 Task: Find connections with filter location Honāvar with filter topic #propertymanagement with filter profile language French with filter current company Godrej Properties Limited with filter school Lachoo Memorial College of Science & Tech with filter industry Wholesale Luxury Goods and Jewelry with filter service category Life Insurance with filter keywords title Dog Walker / Pet Sitter
Action: Mouse moved to (542, 75)
Screenshot: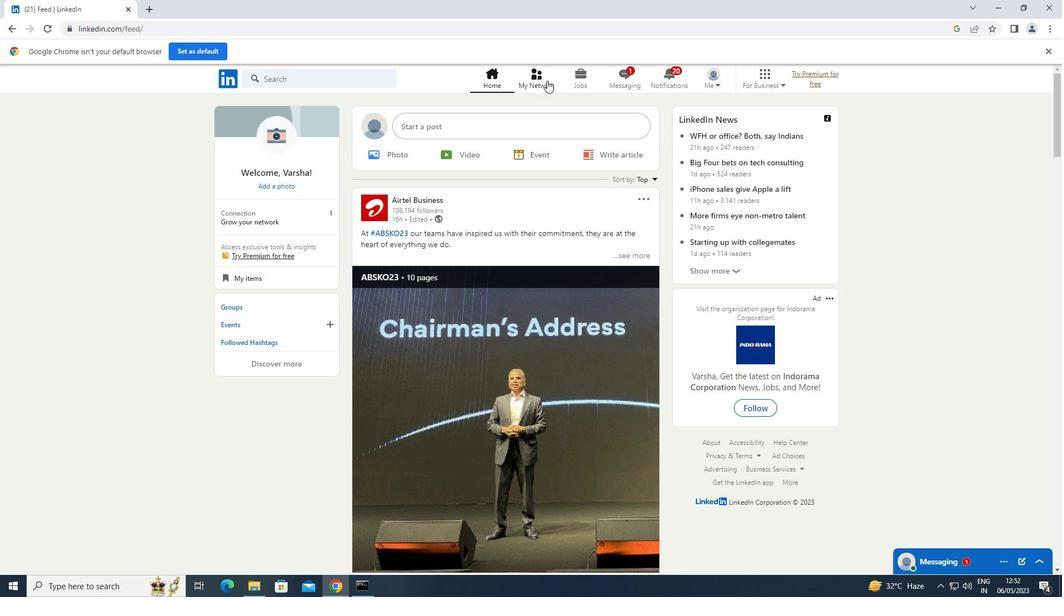 
Action: Mouse pressed left at (542, 75)
Screenshot: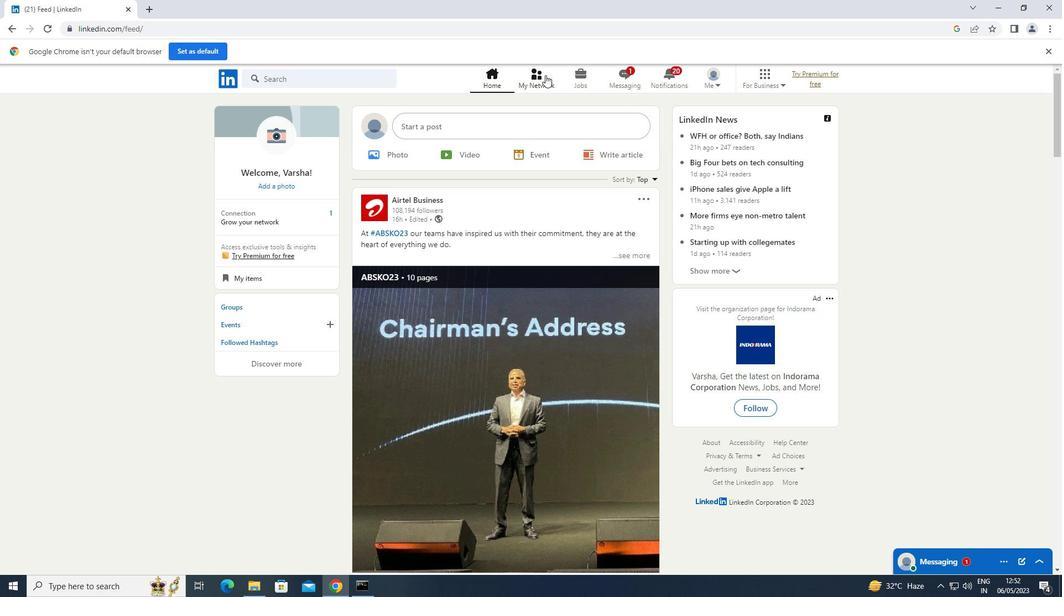 
Action: Mouse moved to (246, 140)
Screenshot: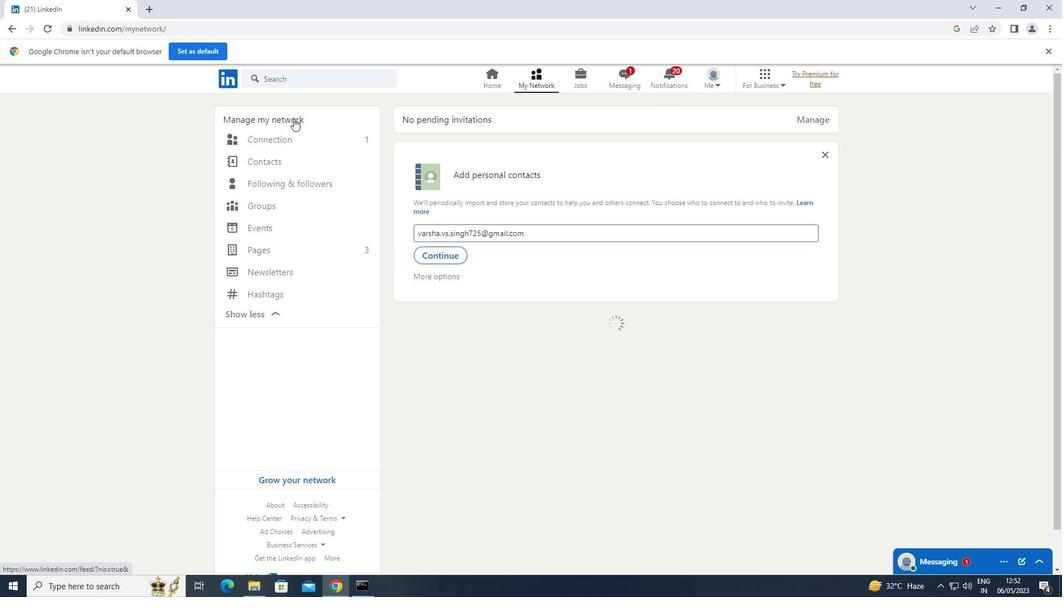 
Action: Mouse pressed left at (246, 140)
Screenshot: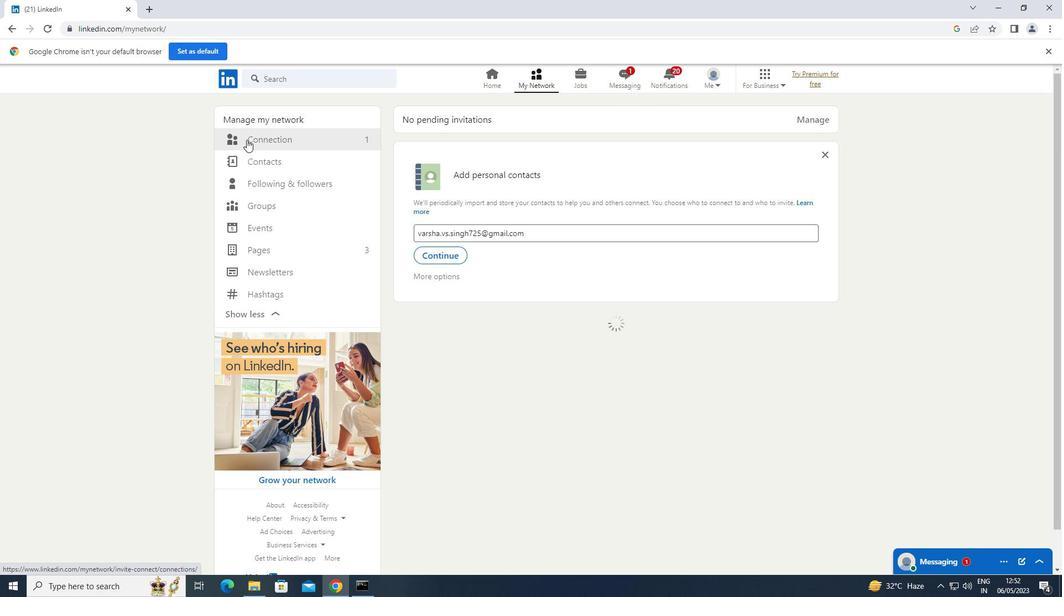 
Action: Mouse moved to (606, 138)
Screenshot: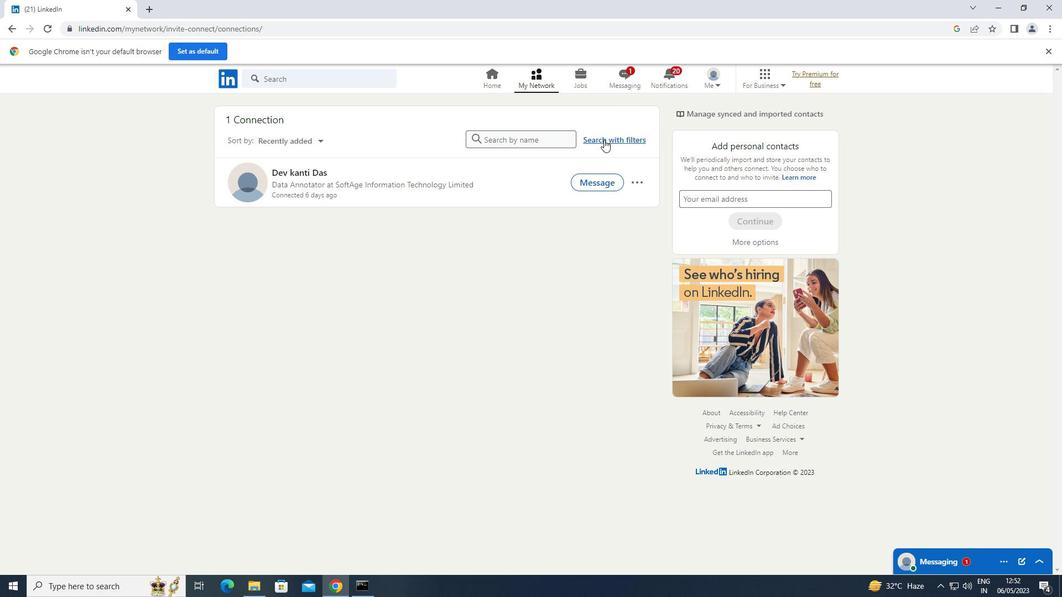 
Action: Mouse pressed left at (606, 138)
Screenshot: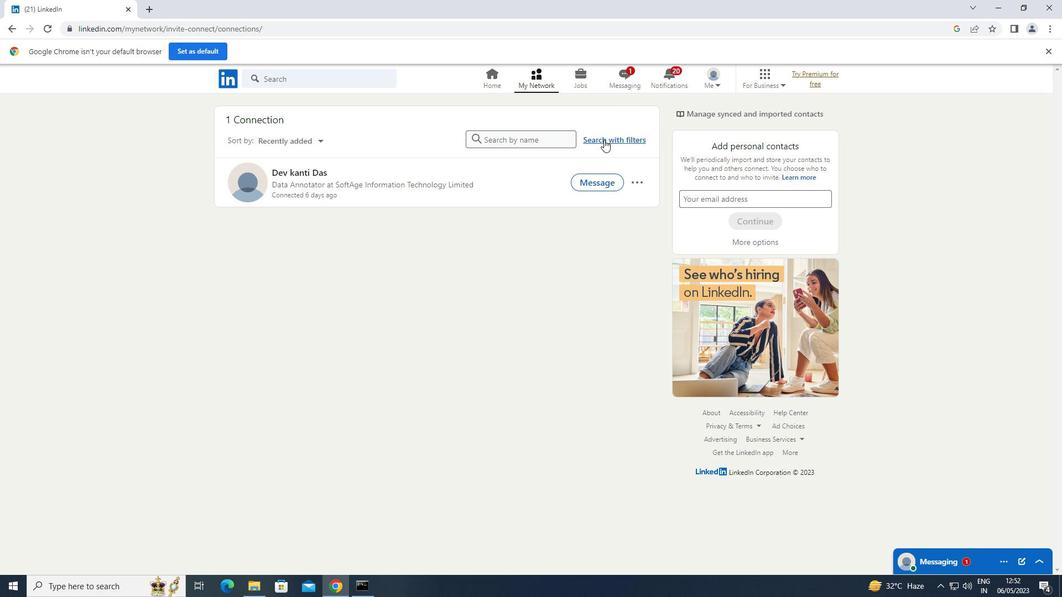 
Action: Mouse moved to (567, 109)
Screenshot: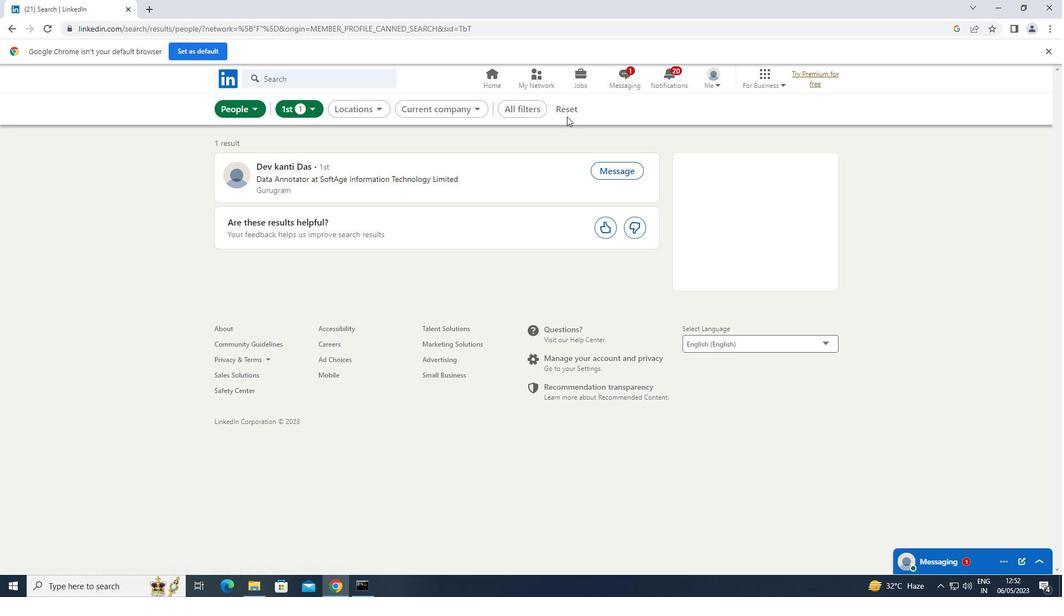 
Action: Mouse pressed left at (567, 109)
Screenshot: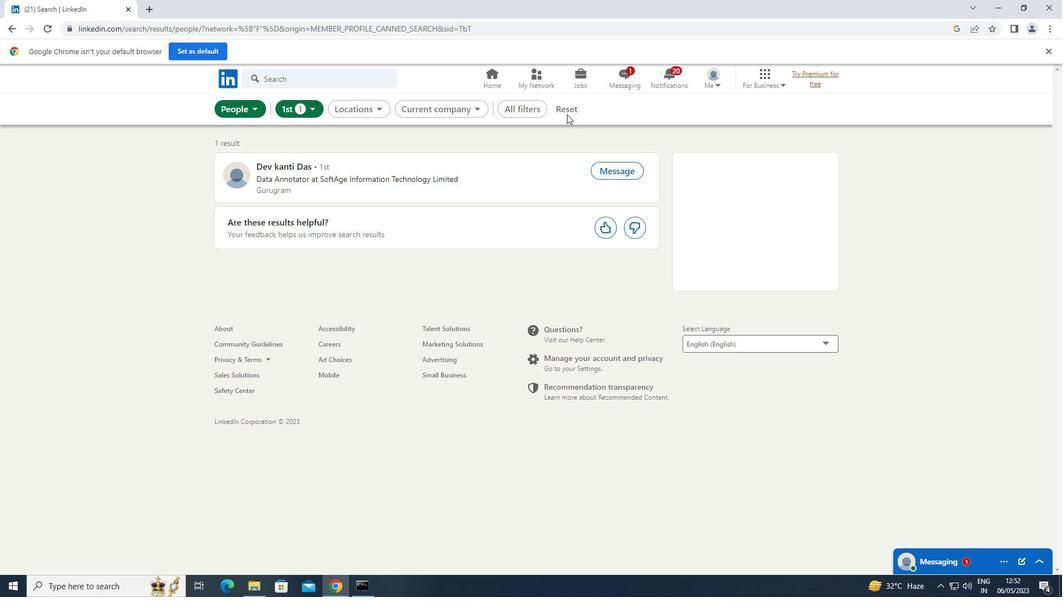 
Action: Mouse moved to (553, 106)
Screenshot: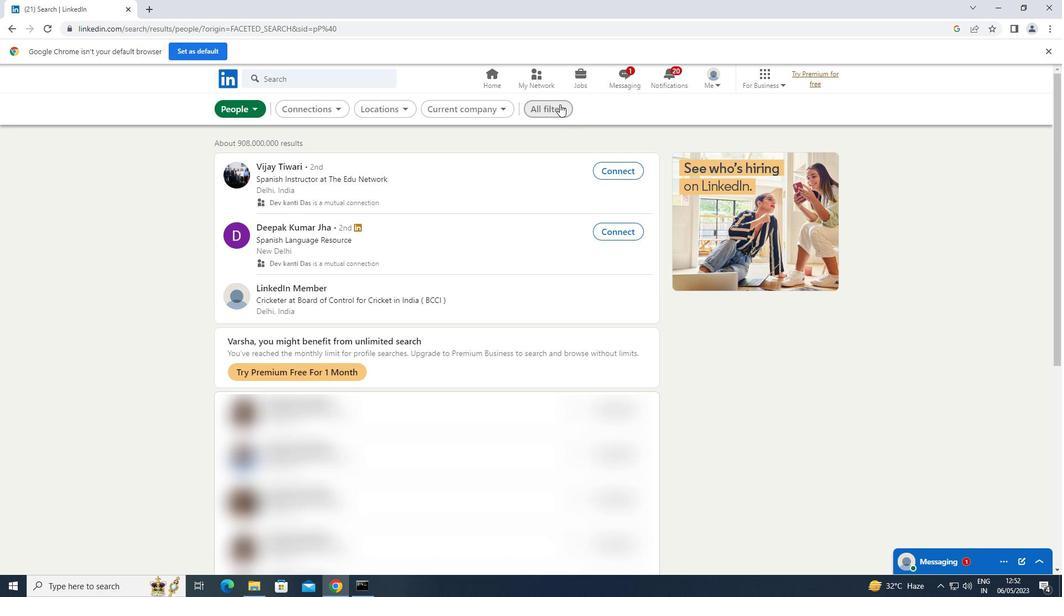 
Action: Mouse pressed left at (553, 106)
Screenshot: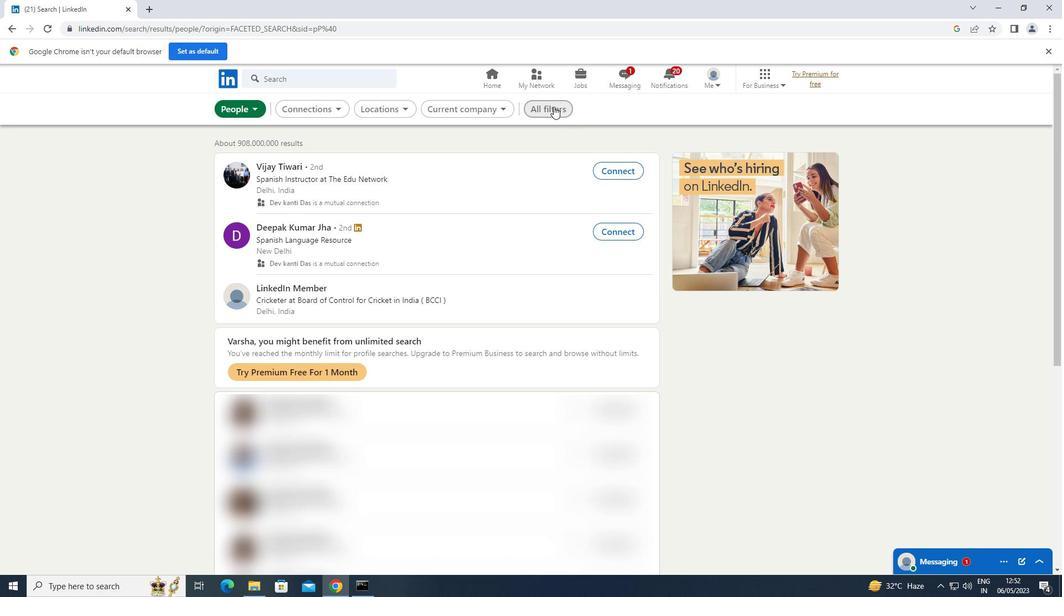
Action: Mouse moved to (736, 178)
Screenshot: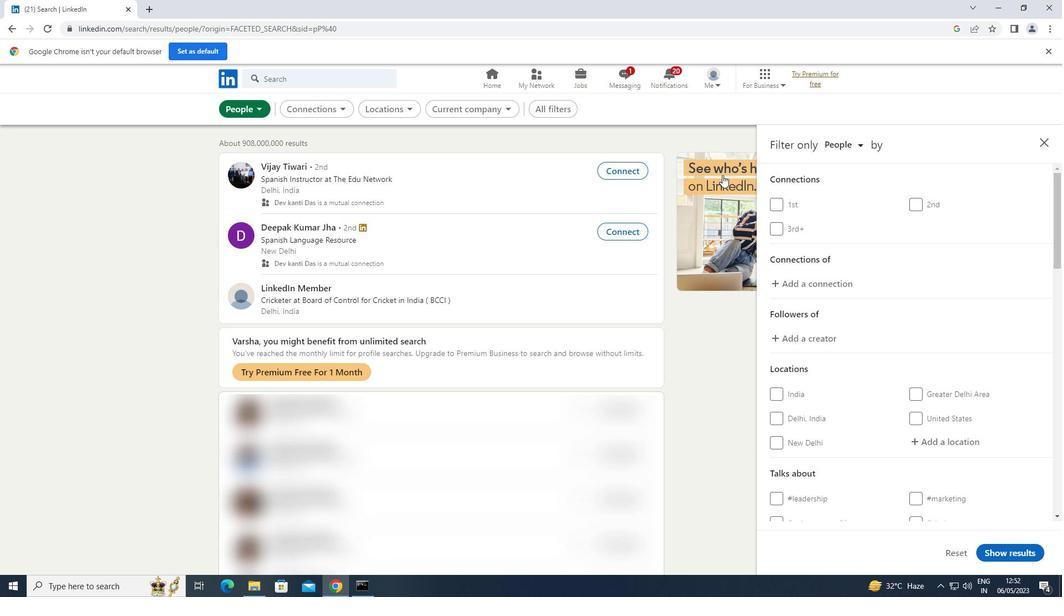 
Action: Mouse scrolled (736, 178) with delta (0, 0)
Screenshot: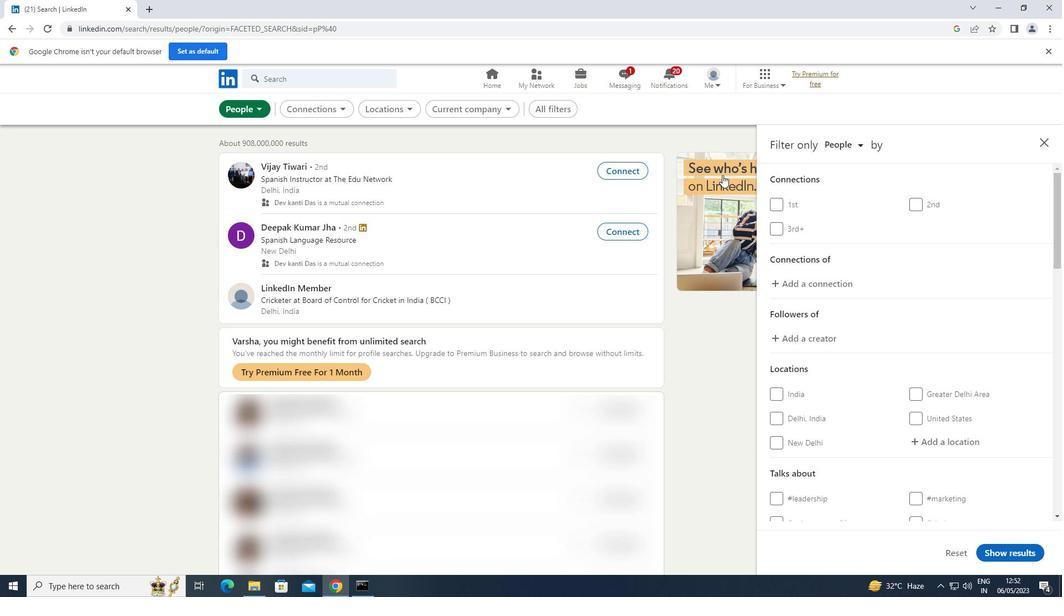 
Action: Mouse scrolled (736, 178) with delta (0, 0)
Screenshot: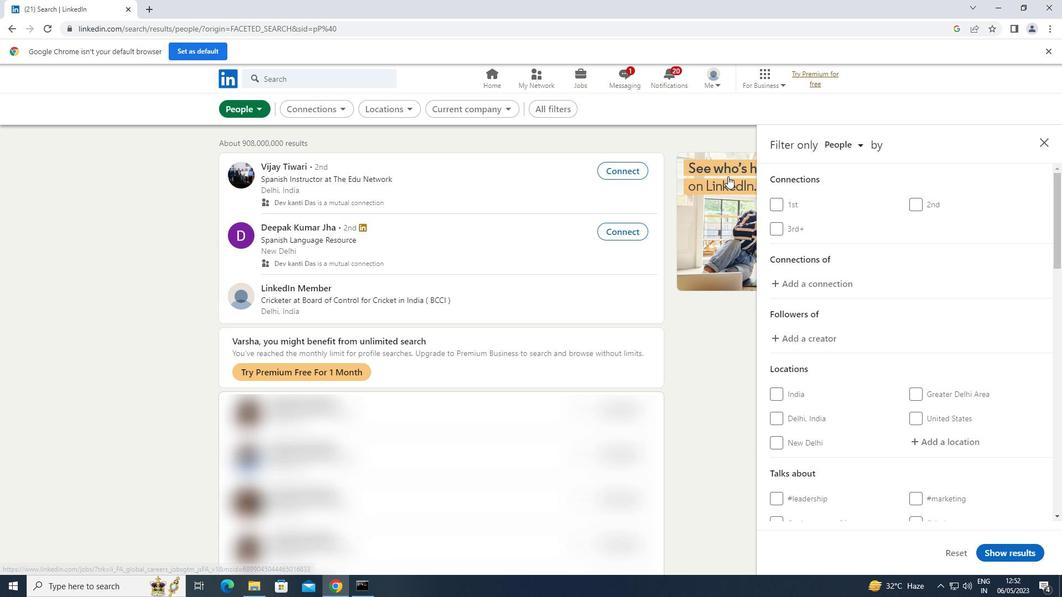 
Action: Mouse scrolled (736, 178) with delta (0, 0)
Screenshot: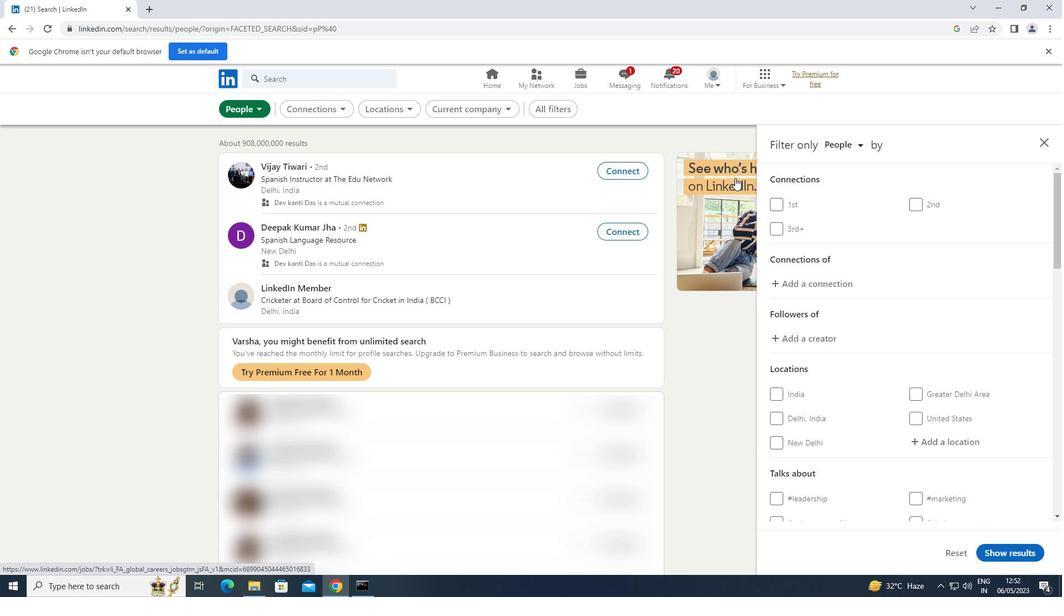 
Action: Mouse moved to (835, 226)
Screenshot: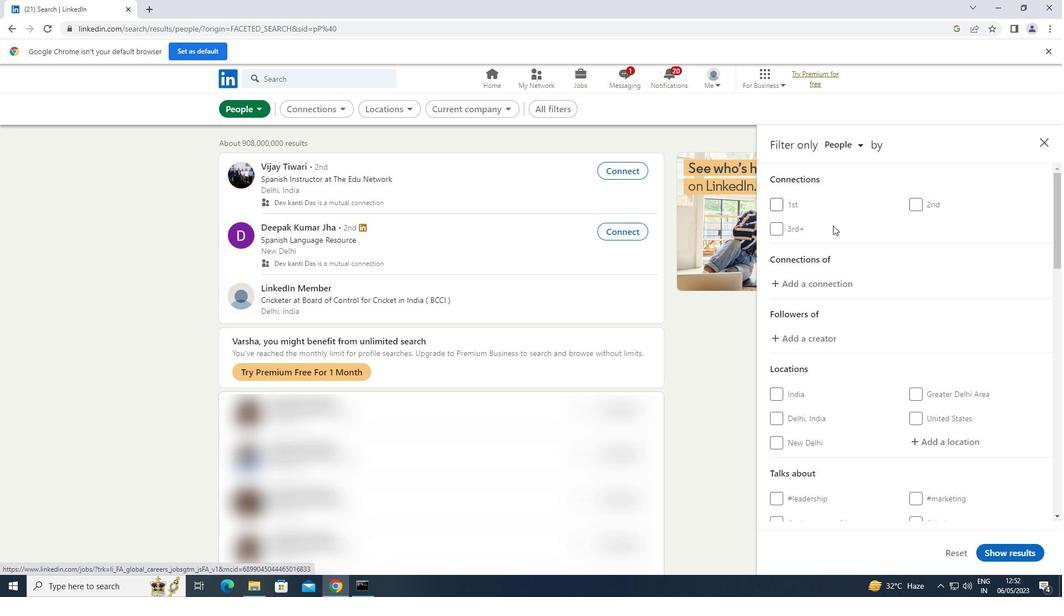 
Action: Mouse scrolled (835, 226) with delta (0, 0)
Screenshot: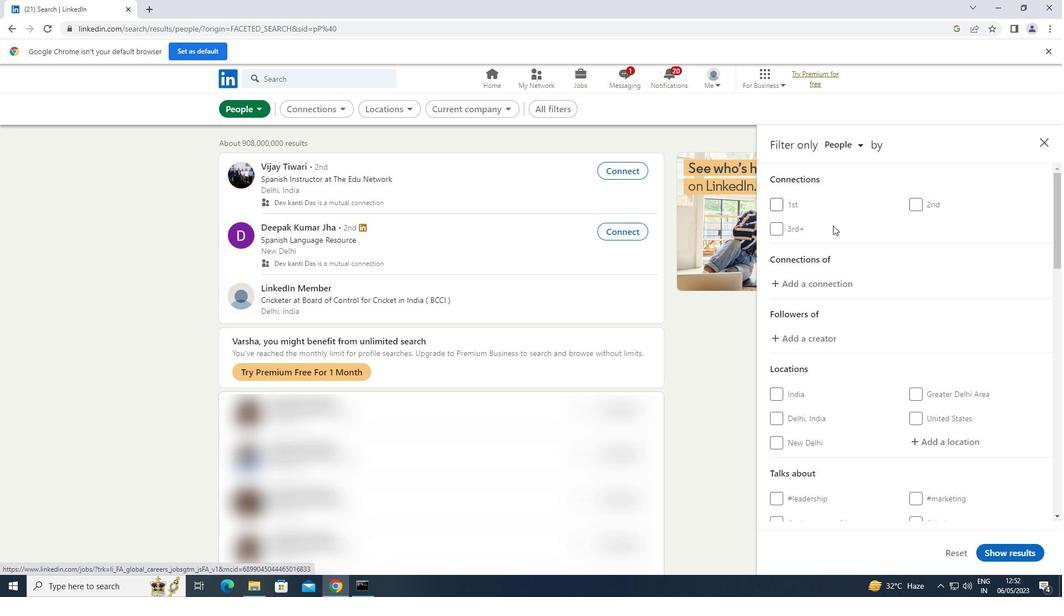 
Action: Mouse scrolled (835, 226) with delta (0, 0)
Screenshot: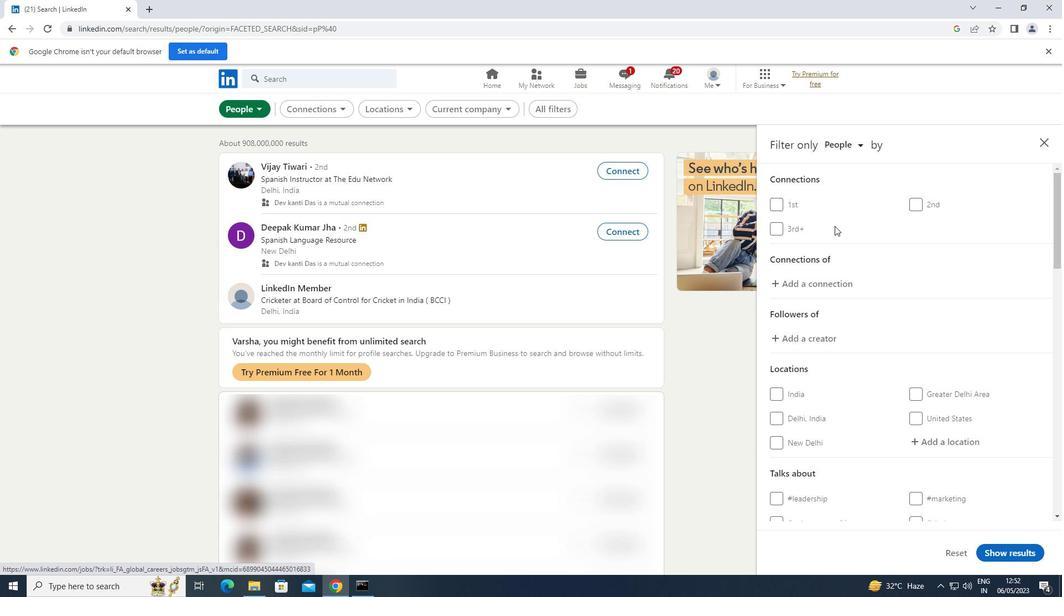 
Action: Mouse moved to (939, 329)
Screenshot: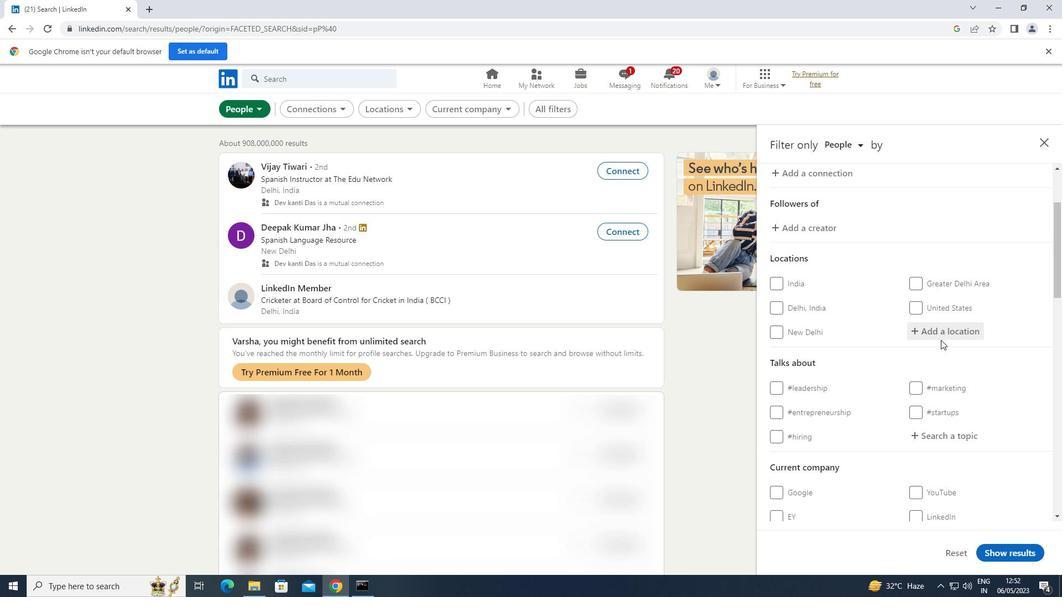 
Action: Mouse pressed left at (939, 329)
Screenshot: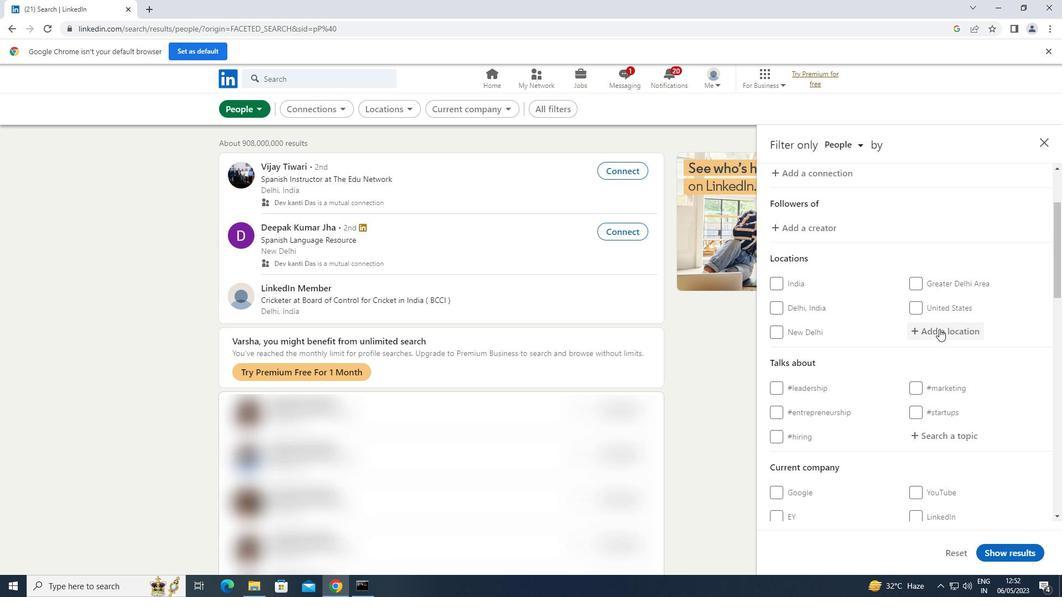 
Action: Key pressed <Key.shift>HONAVAR
Screenshot: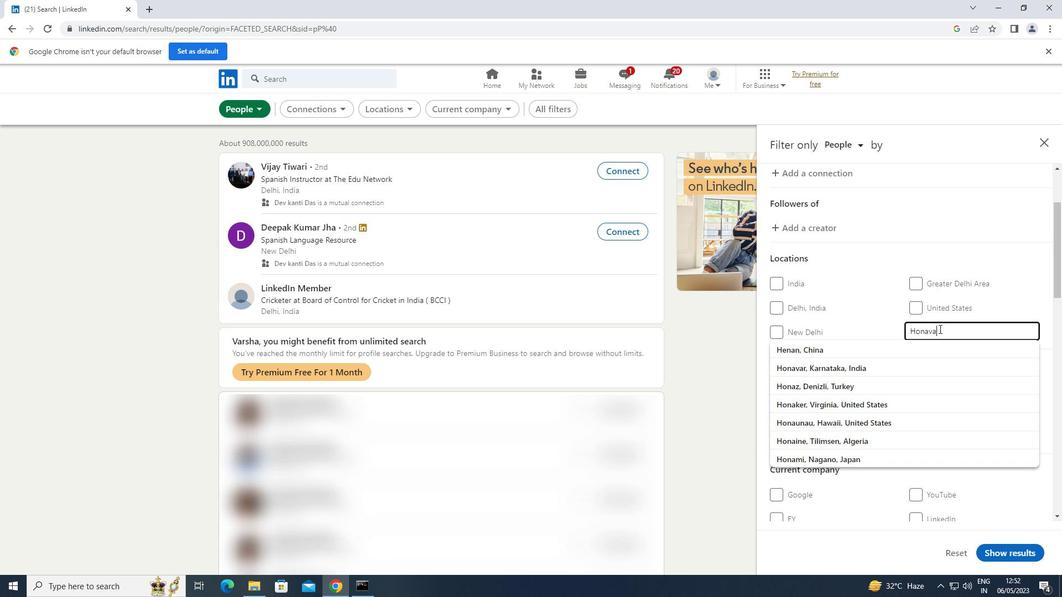 
Action: Mouse moved to (952, 434)
Screenshot: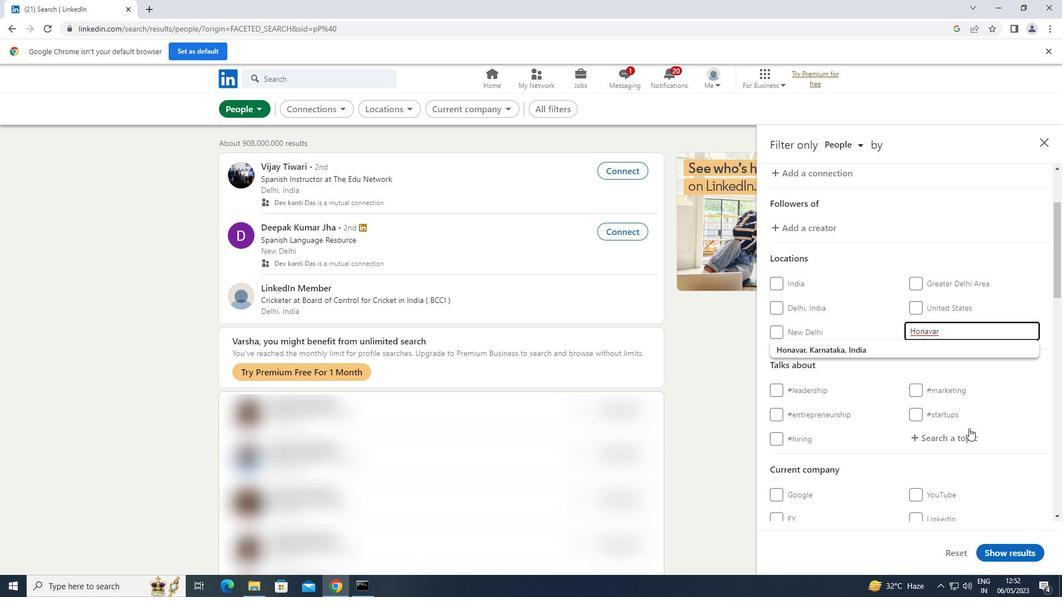 
Action: Mouse pressed left at (952, 434)
Screenshot: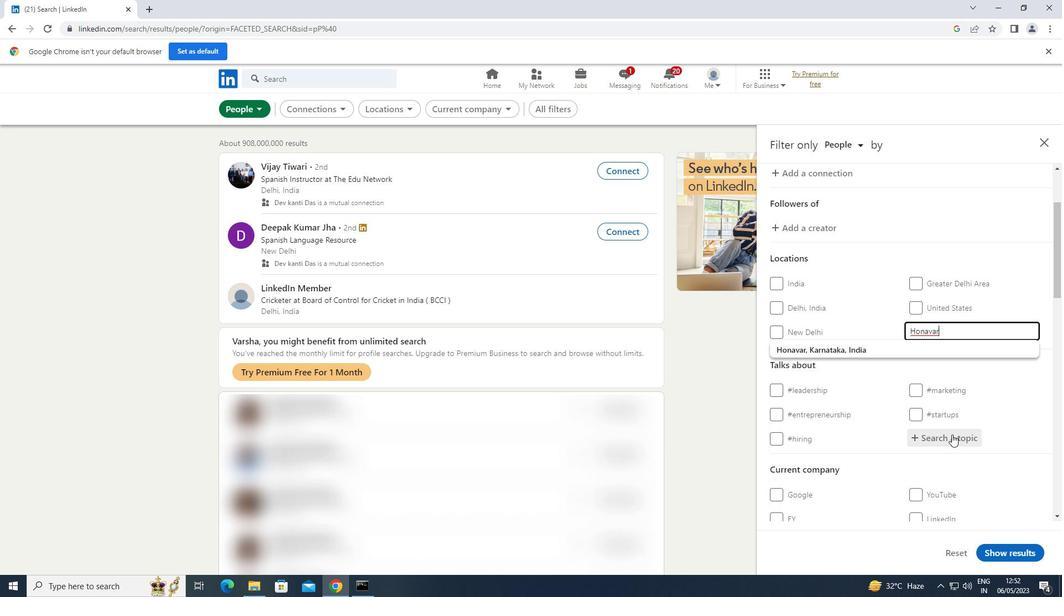 
Action: Key pressed PROPERTYMANAGE
Screenshot: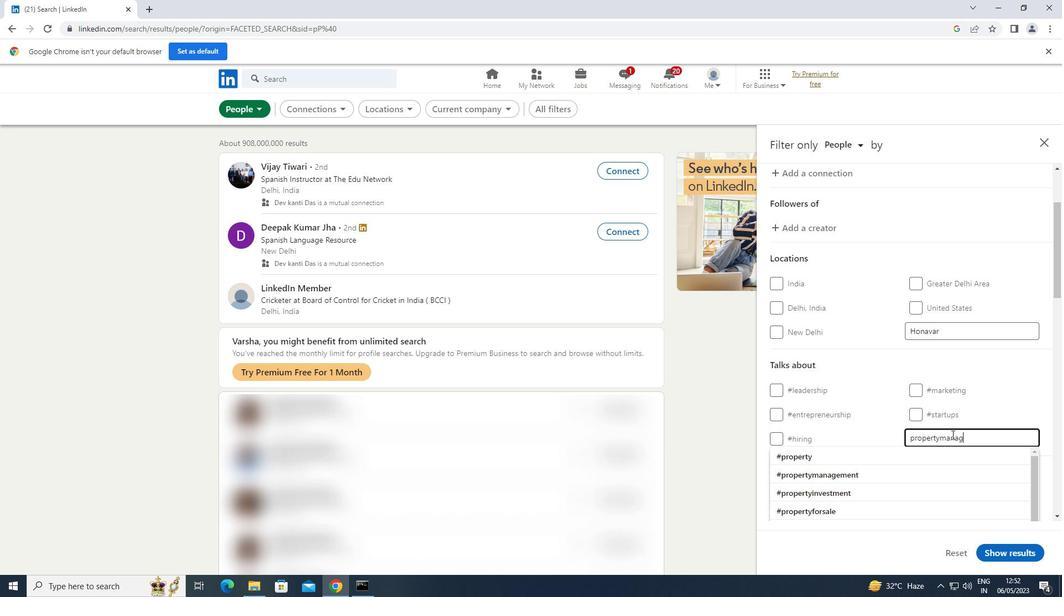 
Action: Mouse moved to (858, 454)
Screenshot: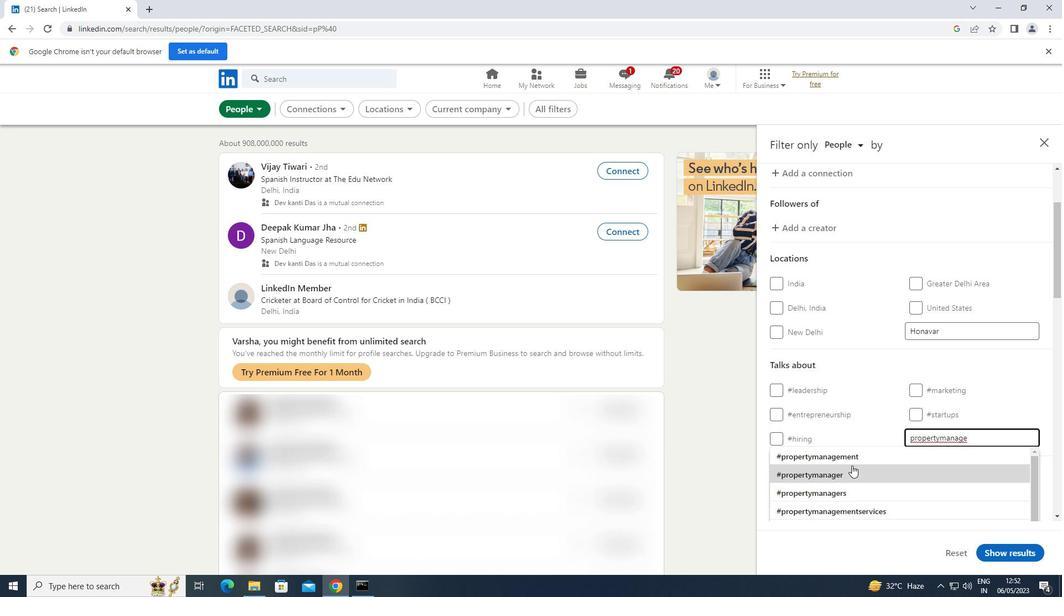 
Action: Mouse pressed left at (858, 454)
Screenshot: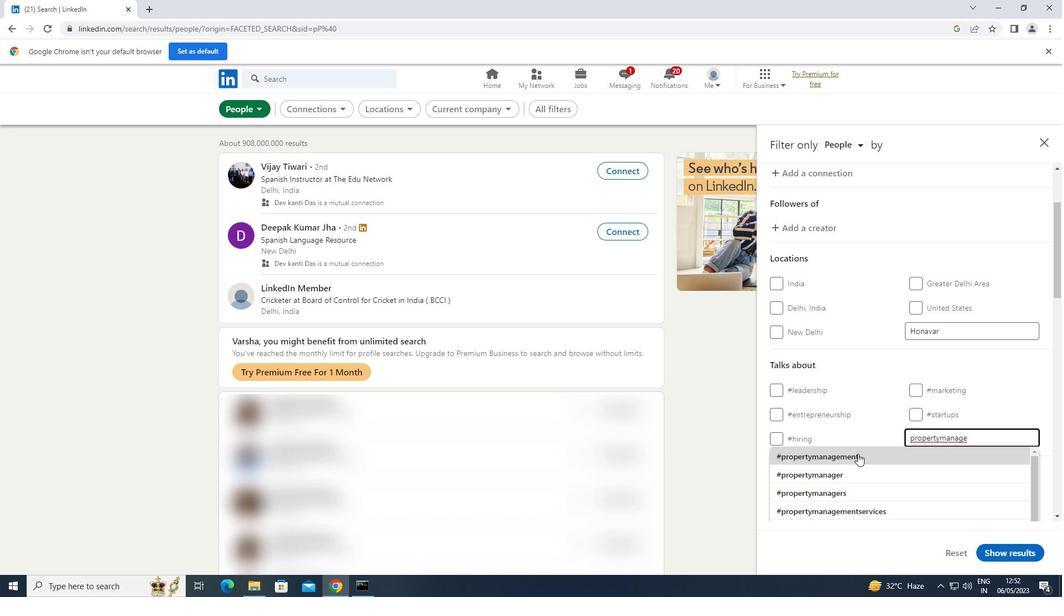 
Action: Mouse moved to (858, 453)
Screenshot: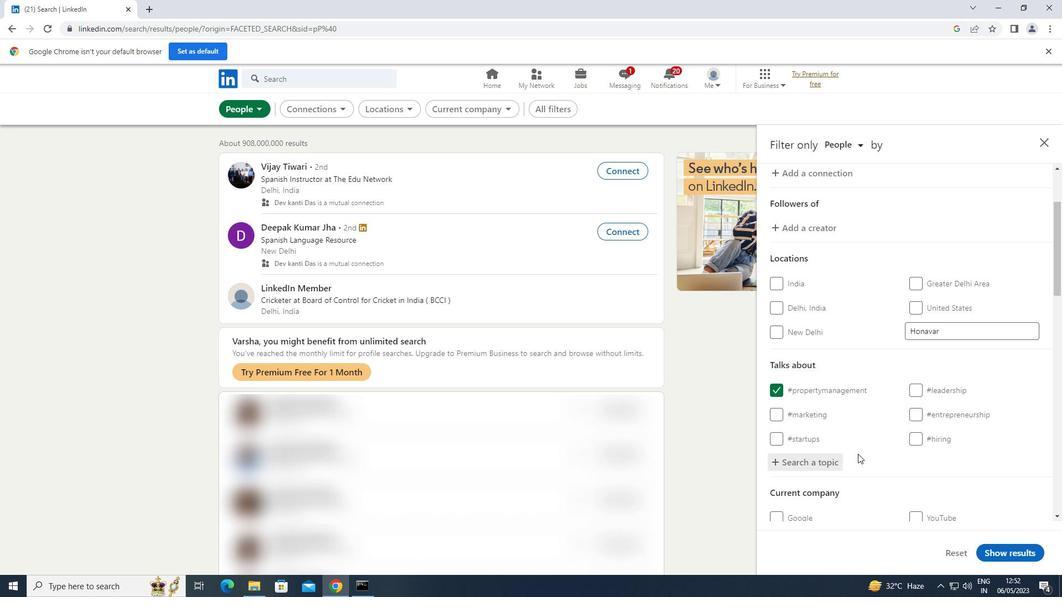 
Action: Mouse scrolled (858, 452) with delta (0, 0)
Screenshot: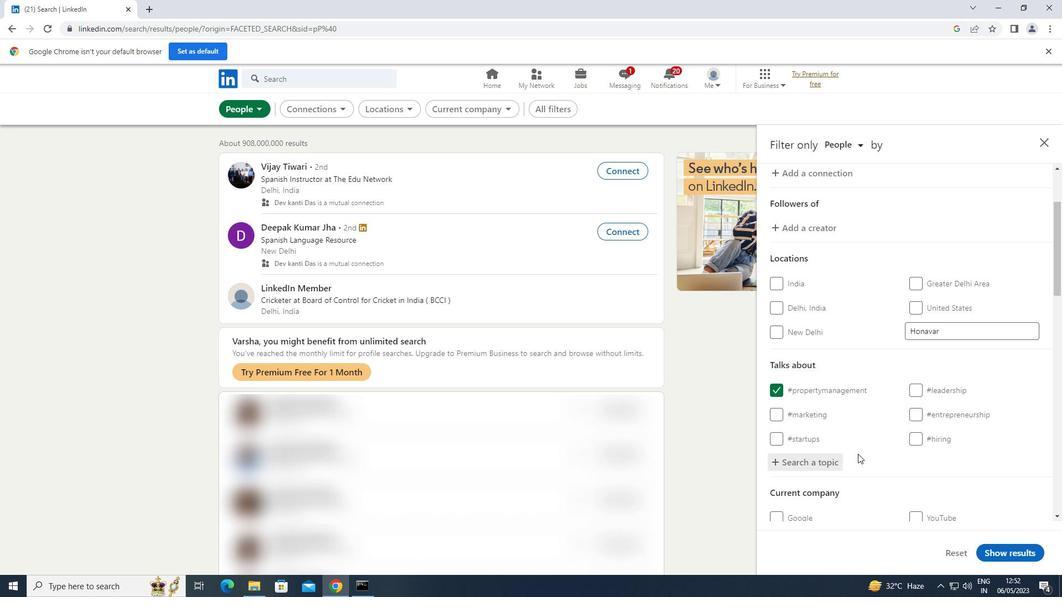
Action: Mouse scrolled (858, 452) with delta (0, 0)
Screenshot: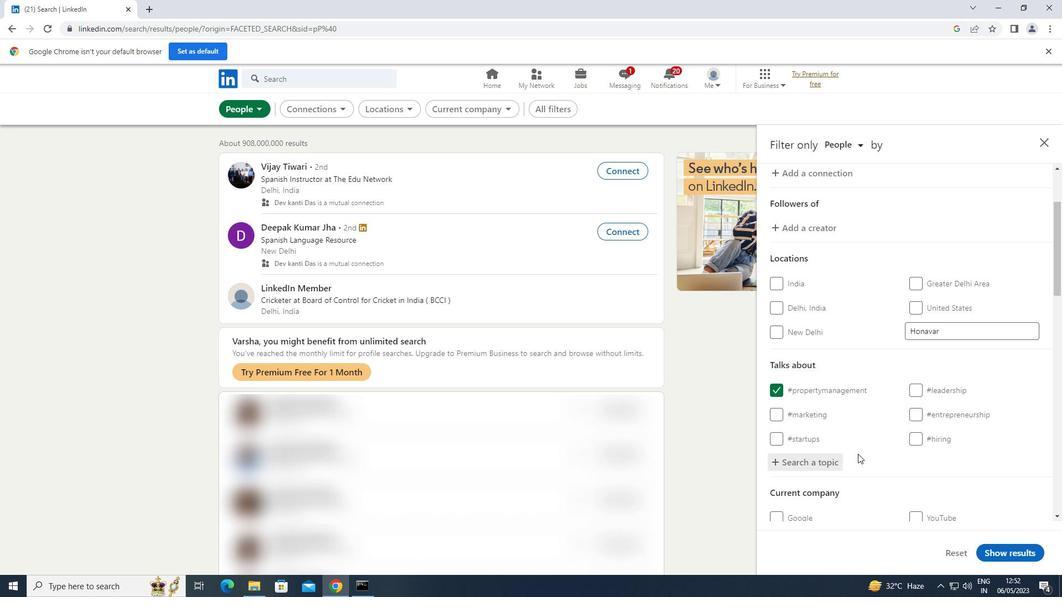 
Action: Mouse scrolled (858, 452) with delta (0, 0)
Screenshot: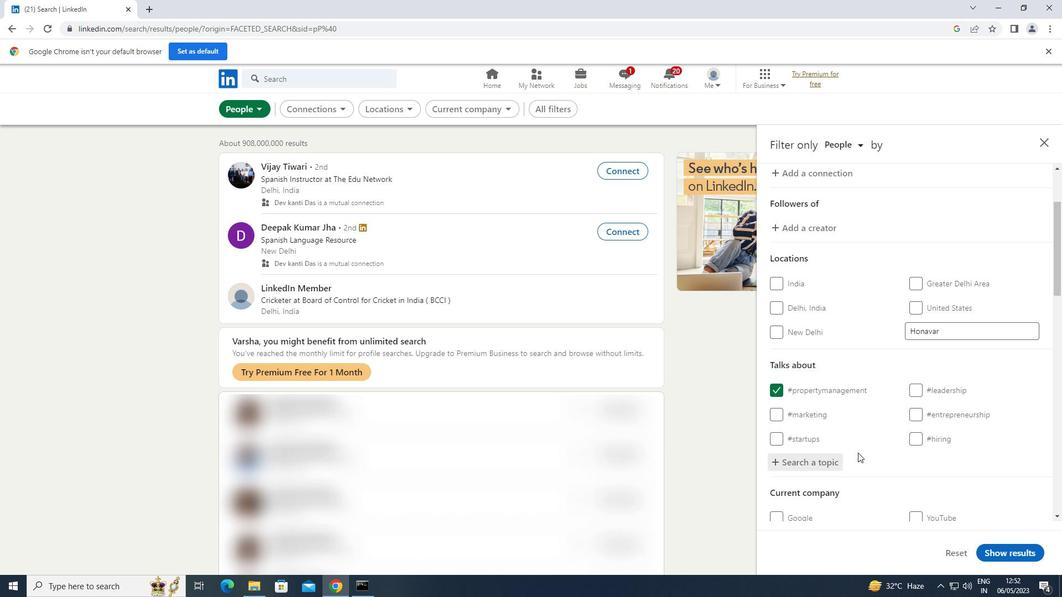 
Action: Mouse scrolled (858, 452) with delta (0, 0)
Screenshot: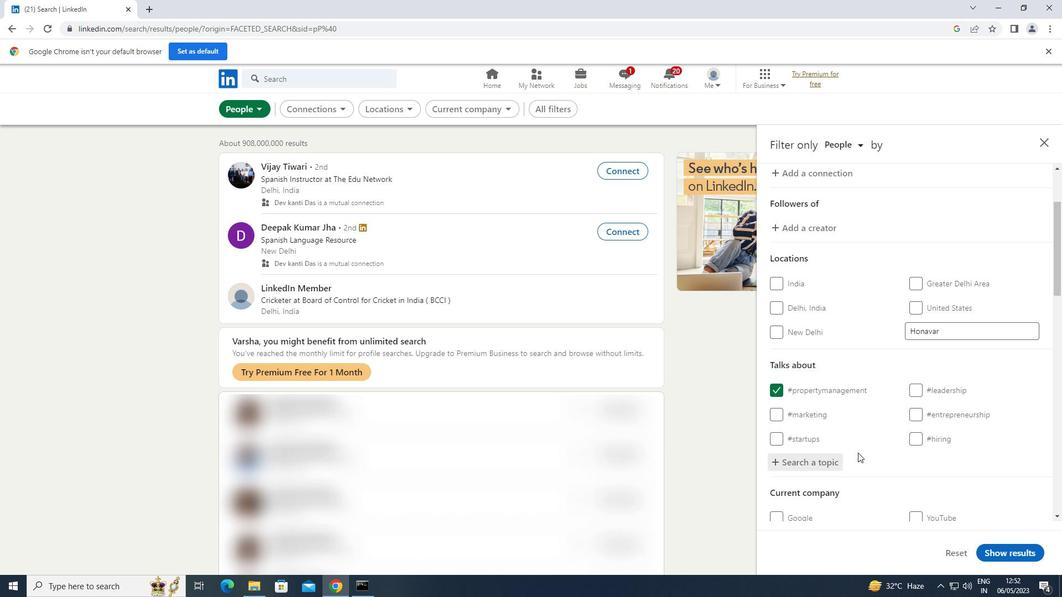 
Action: Mouse scrolled (858, 452) with delta (0, 0)
Screenshot: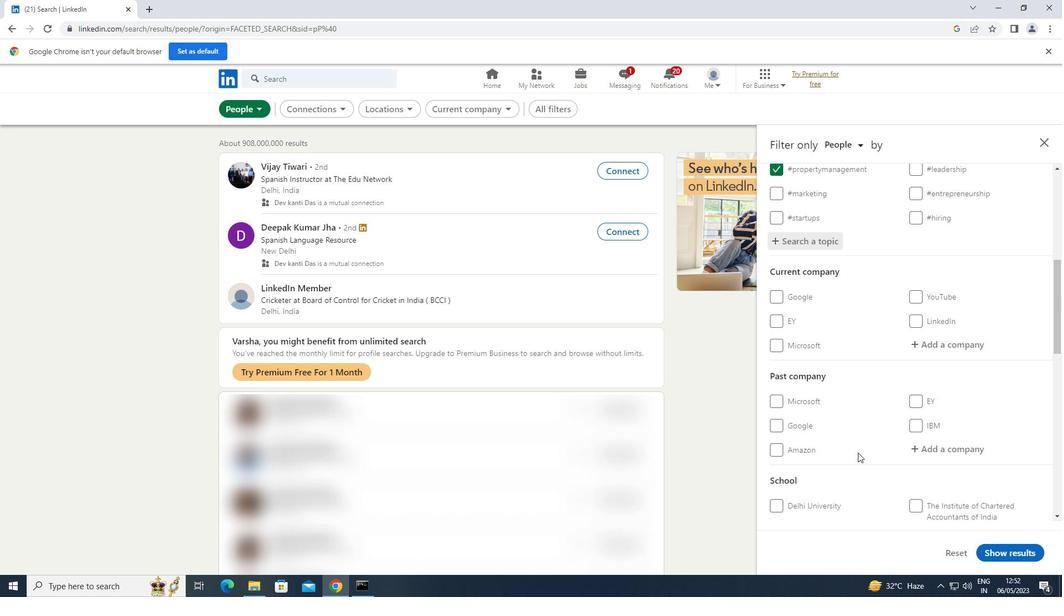 
Action: Mouse scrolled (858, 452) with delta (0, 0)
Screenshot: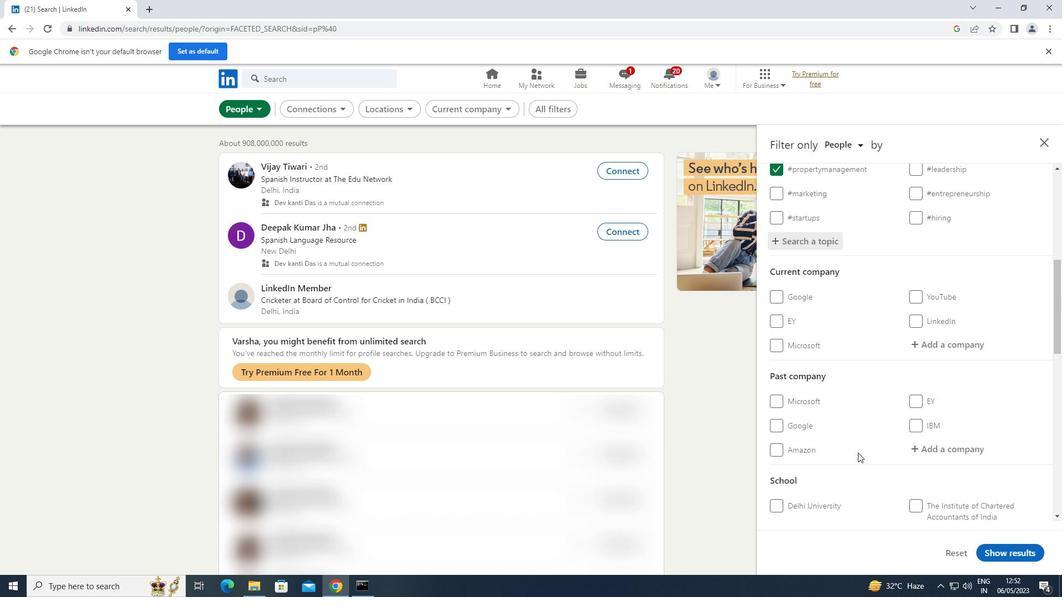 
Action: Mouse scrolled (858, 452) with delta (0, 0)
Screenshot: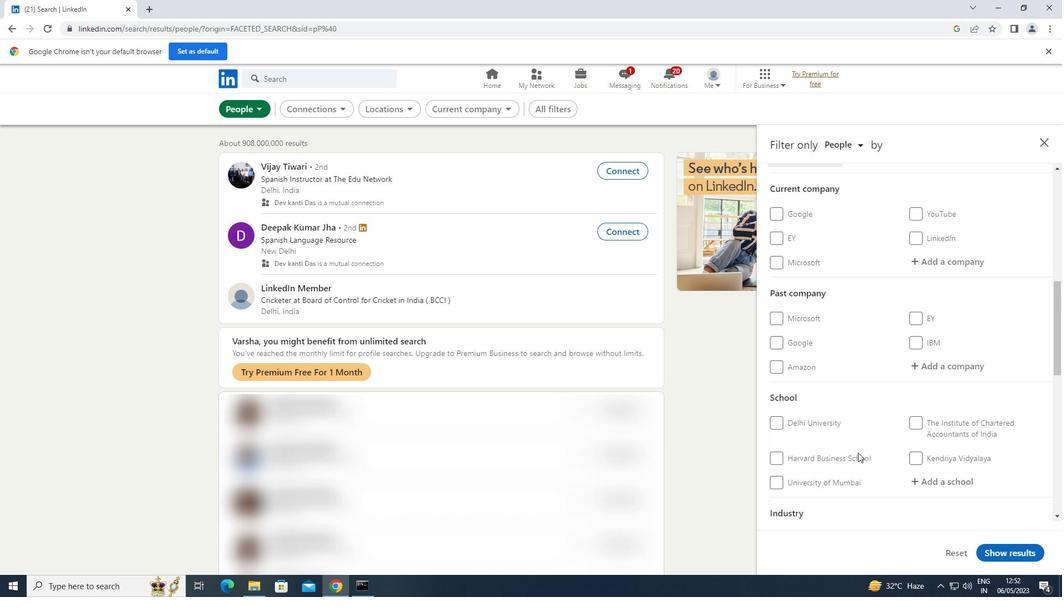 
Action: Mouse scrolled (858, 452) with delta (0, 0)
Screenshot: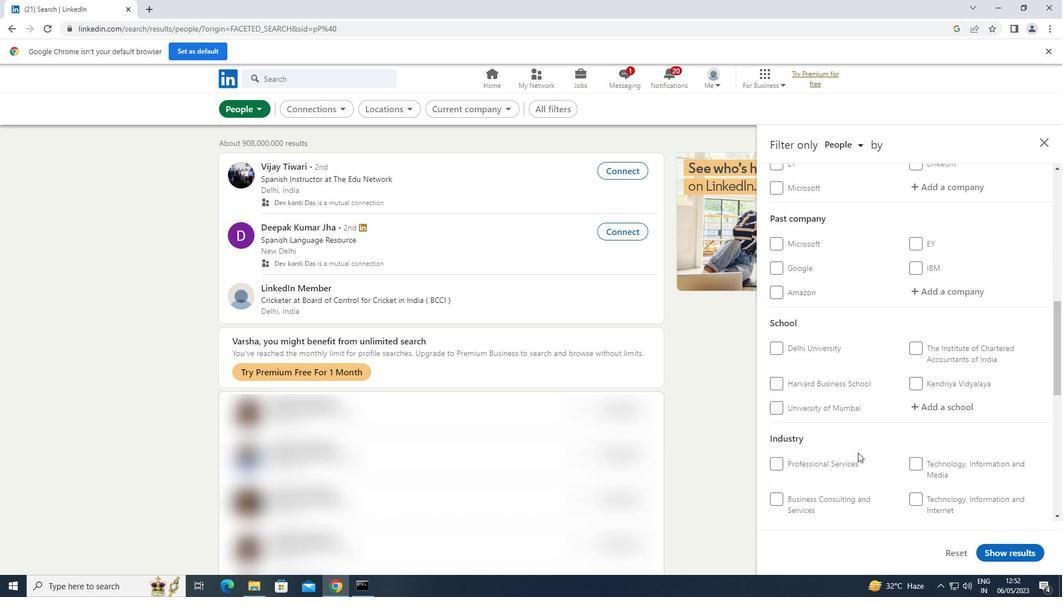 
Action: Mouse scrolled (858, 452) with delta (0, 0)
Screenshot: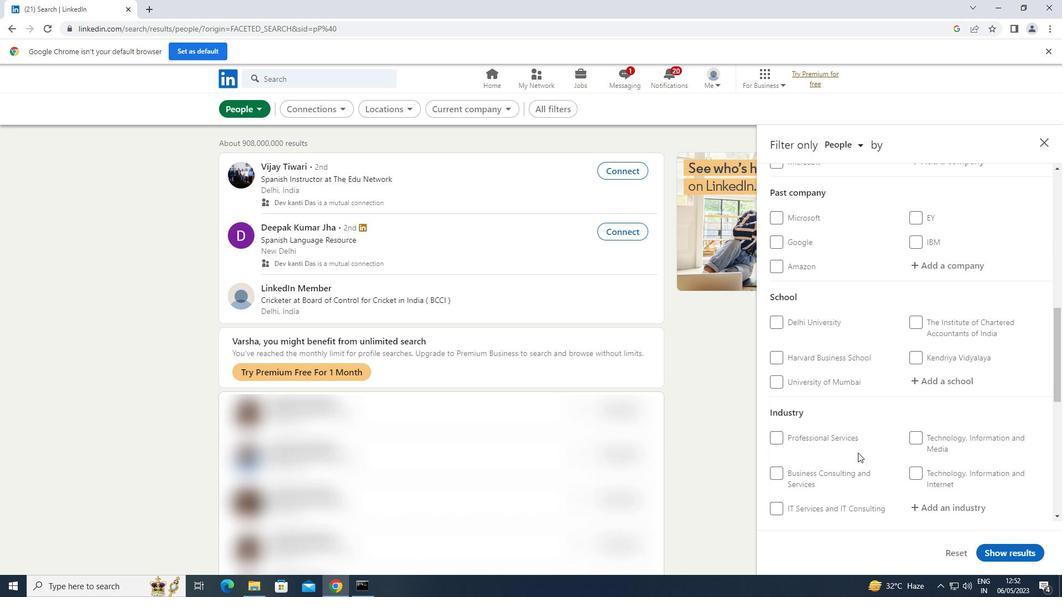 
Action: Mouse scrolled (858, 452) with delta (0, 0)
Screenshot: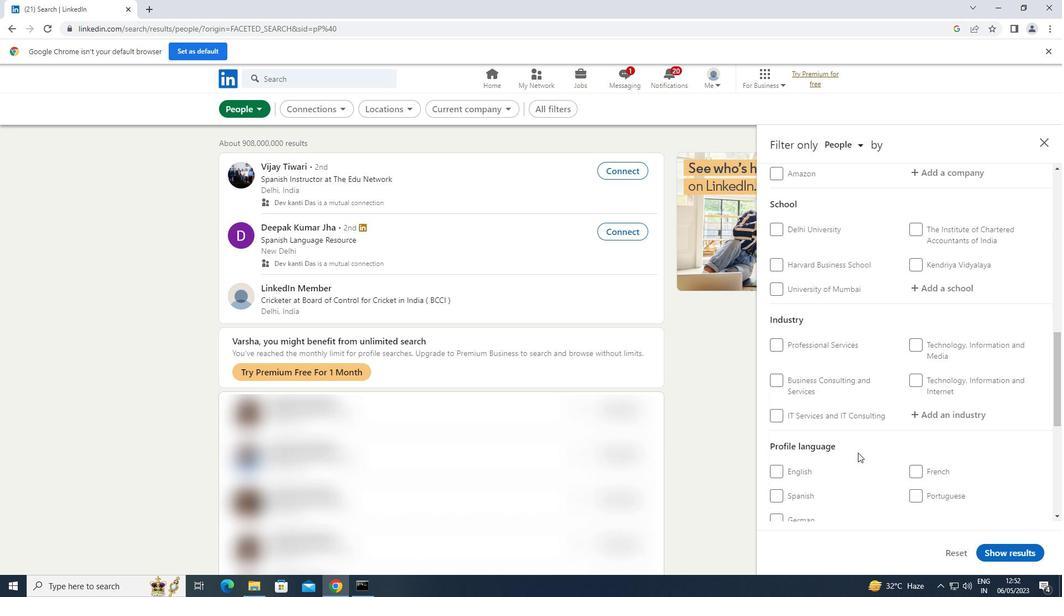 
Action: Mouse scrolled (858, 452) with delta (0, 0)
Screenshot: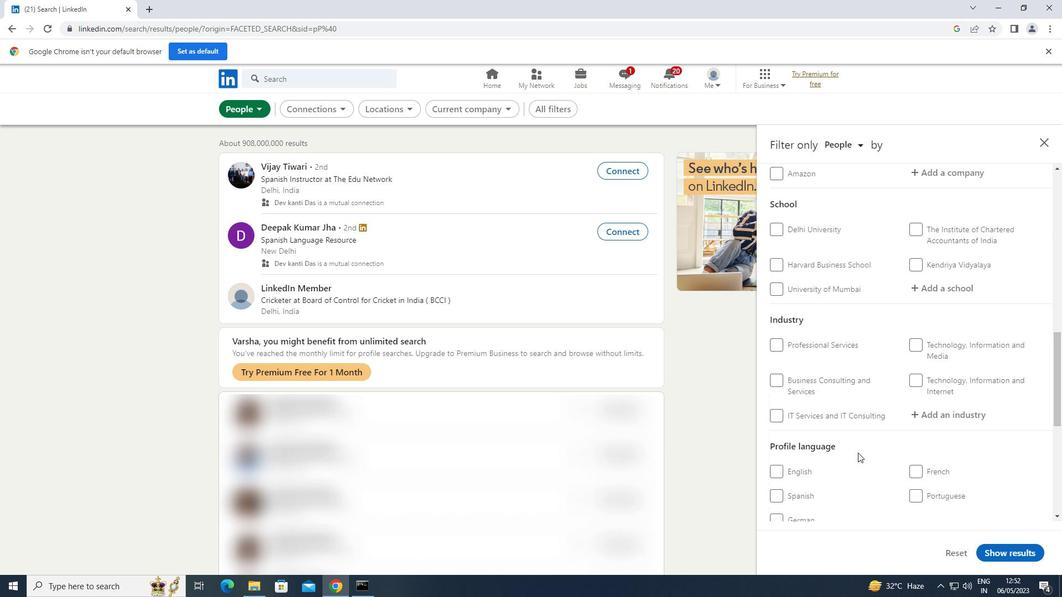 
Action: Mouse moved to (918, 365)
Screenshot: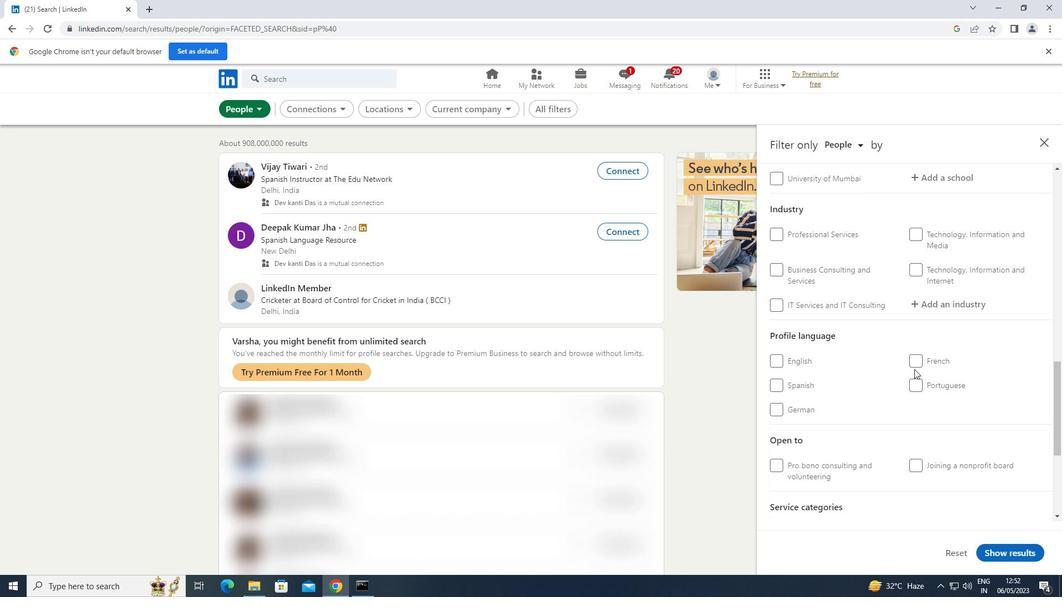 
Action: Mouse pressed left at (918, 365)
Screenshot: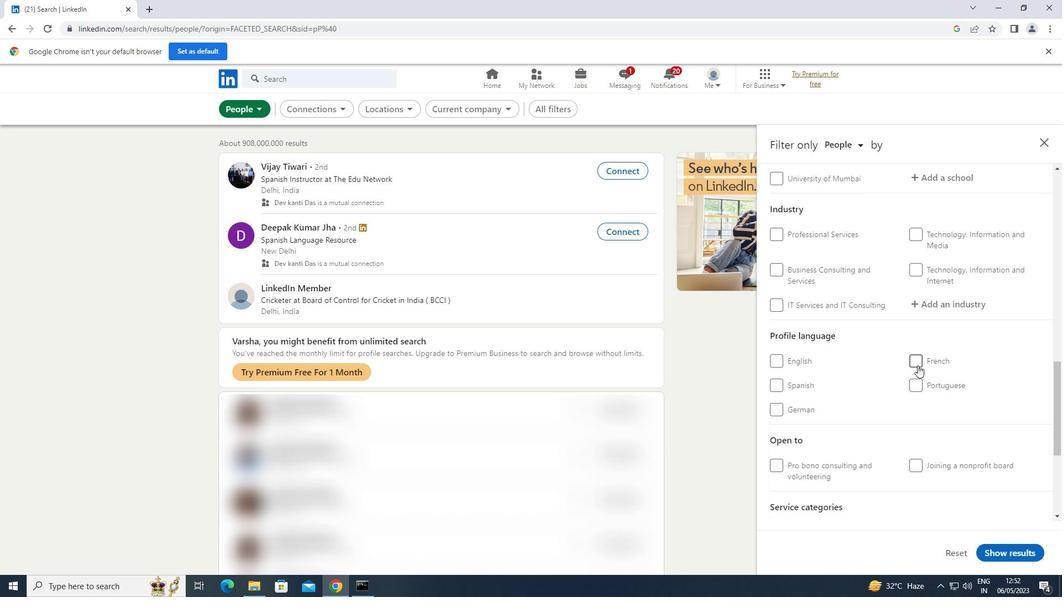 
Action: Mouse scrolled (918, 366) with delta (0, 0)
Screenshot: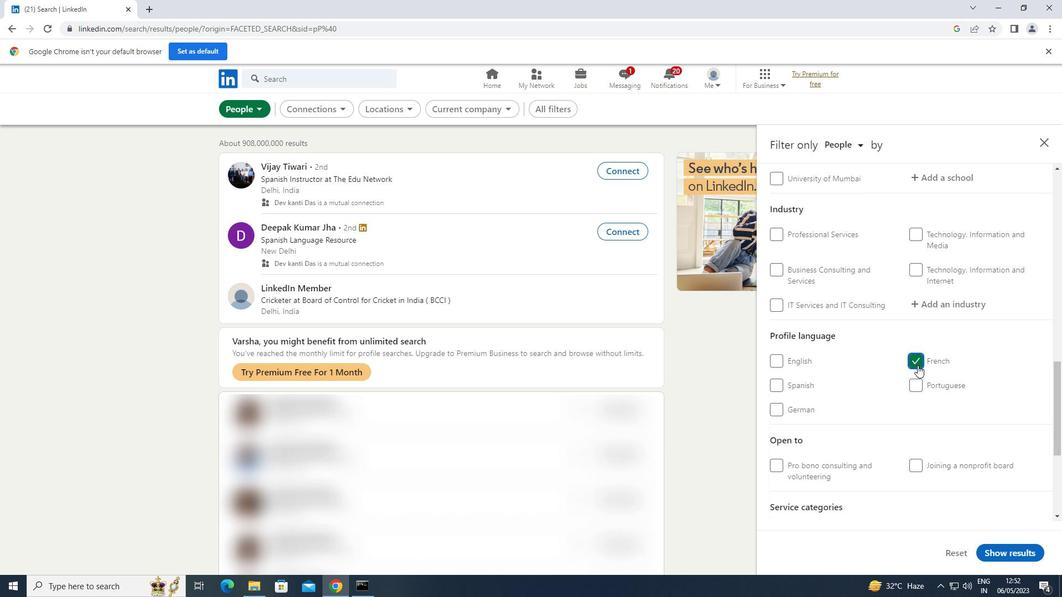 
Action: Mouse scrolled (918, 366) with delta (0, 0)
Screenshot: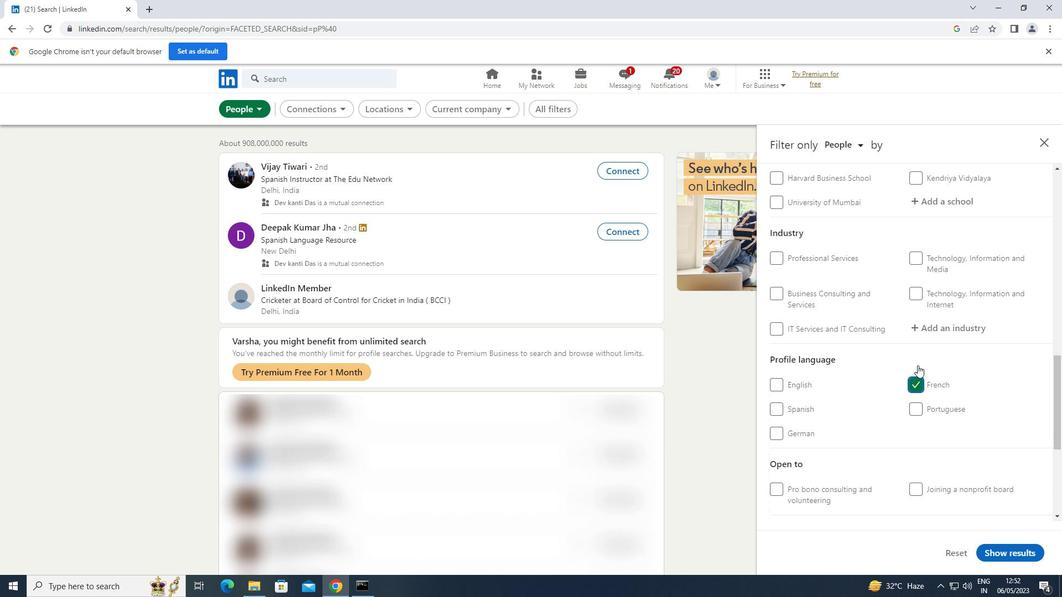 
Action: Mouse scrolled (918, 366) with delta (0, 0)
Screenshot: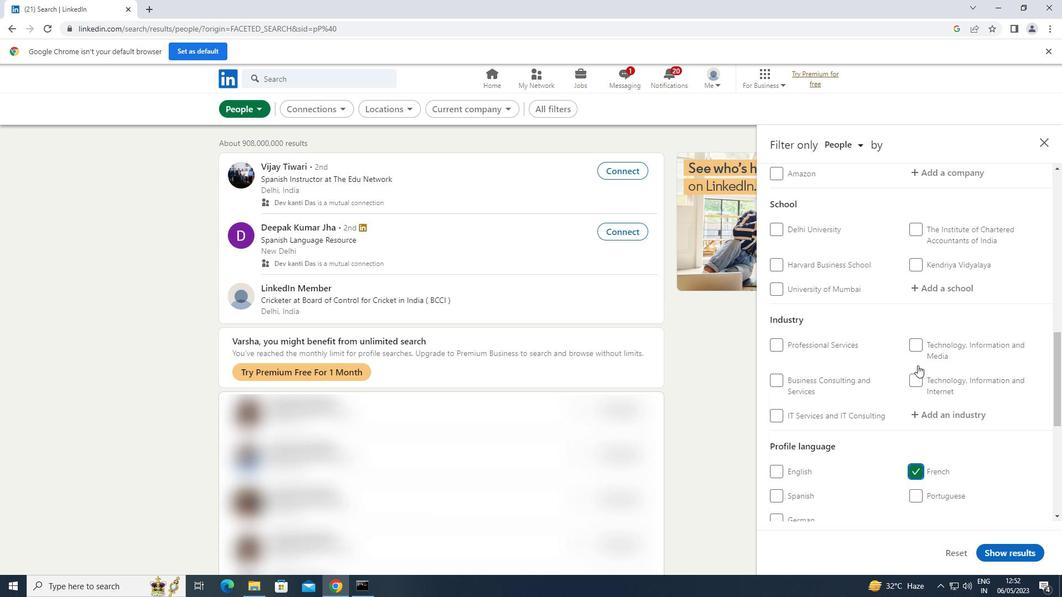 
Action: Mouse scrolled (918, 366) with delta (0, 0)
Screenshot: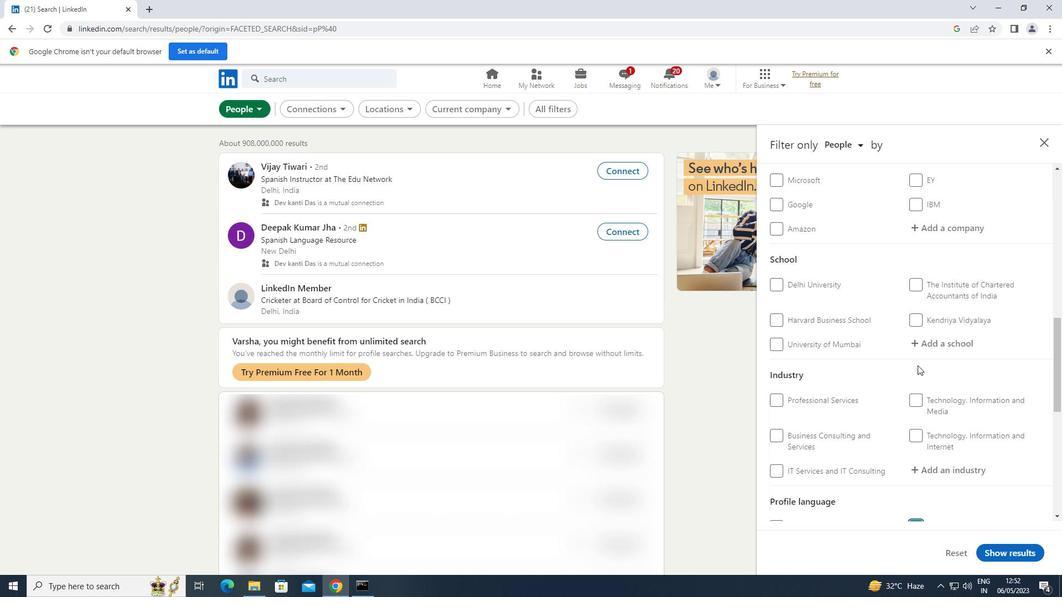
Action: Mouse scrolled (918, 366) with delta (0, 0)
Screenshot: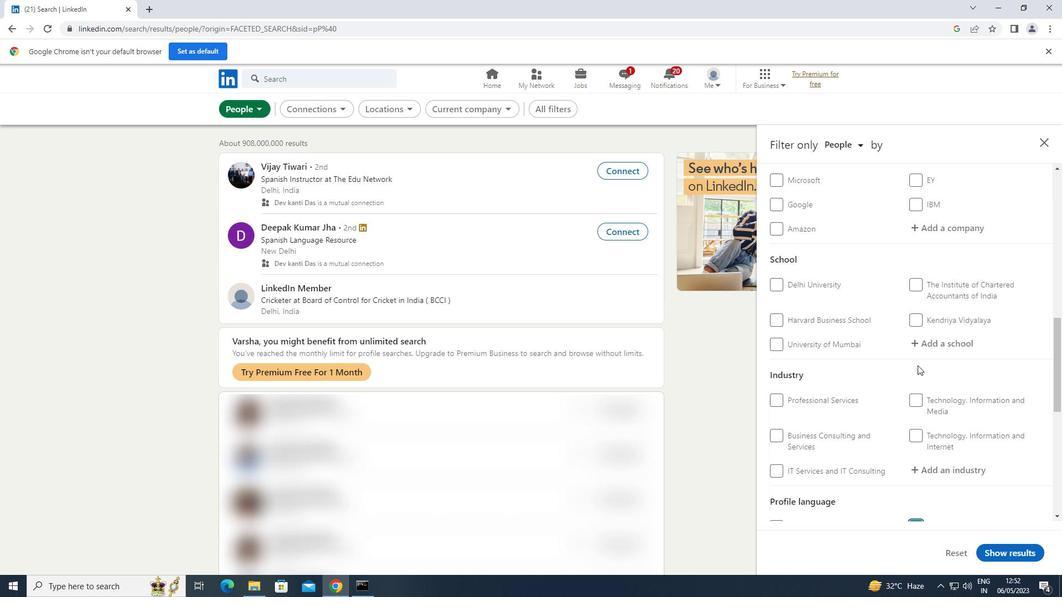 
Action: Mouse scrolled (918, 366) with delta (0, 0)
Screenshot: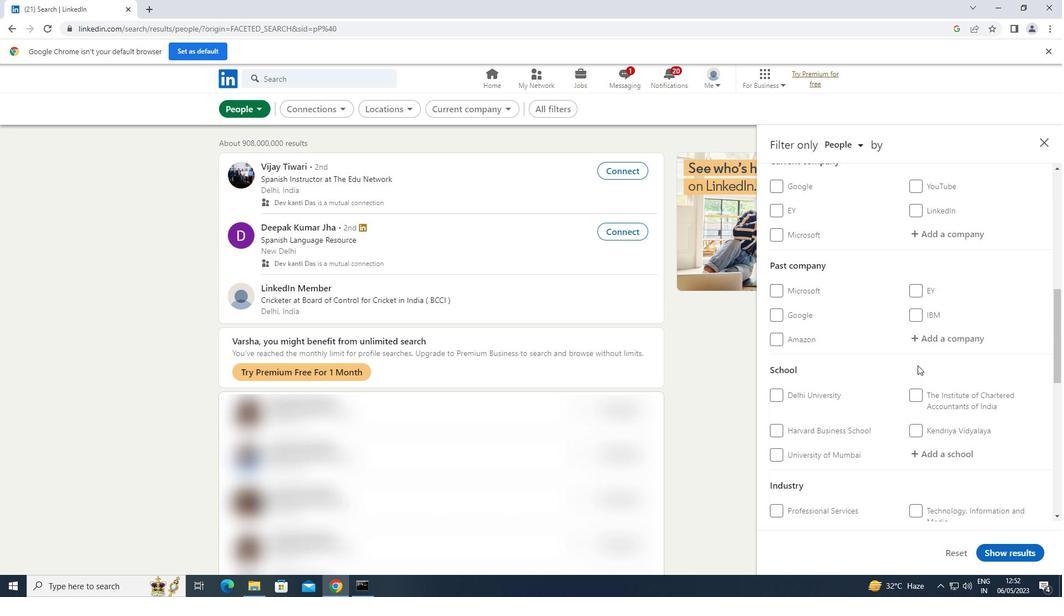 
Action: Mouse scrolled (918, 366) with delta (0, 0)
Screenshot: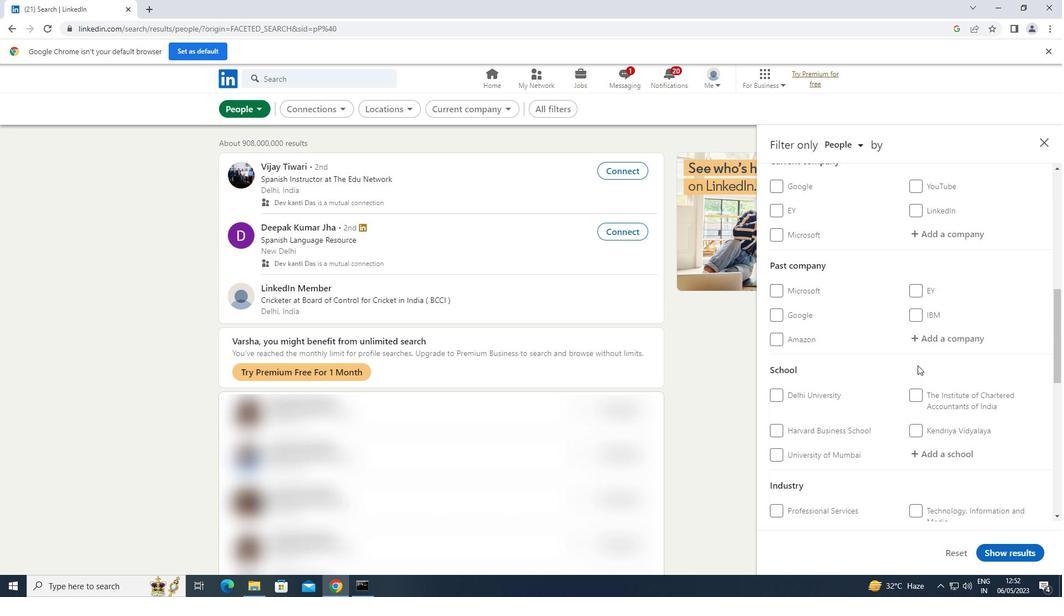 
Action: Mouse scrolled (918, 366) with delta (0, 0)
Screenshot: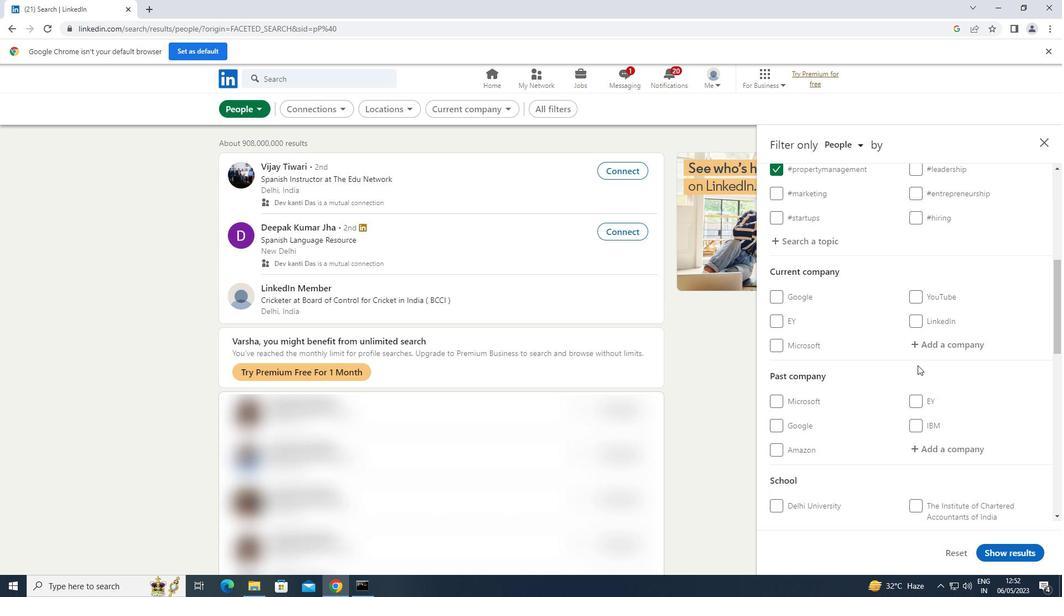 
Action: Mouse moved to (944, 391)
Screenshot: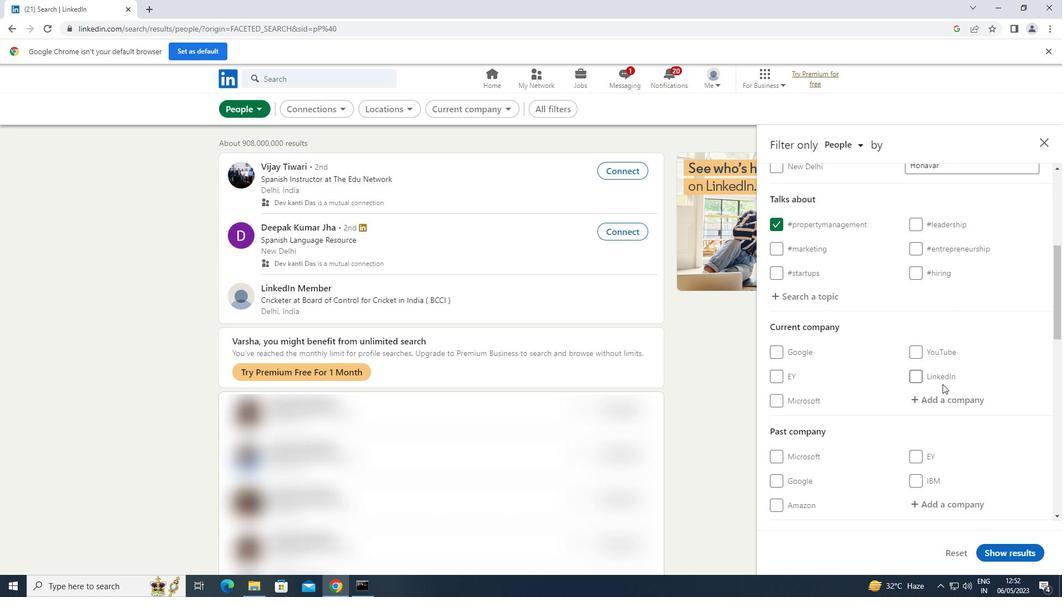 
Action: Mouse pressed left at (944, 391)
Screenshot: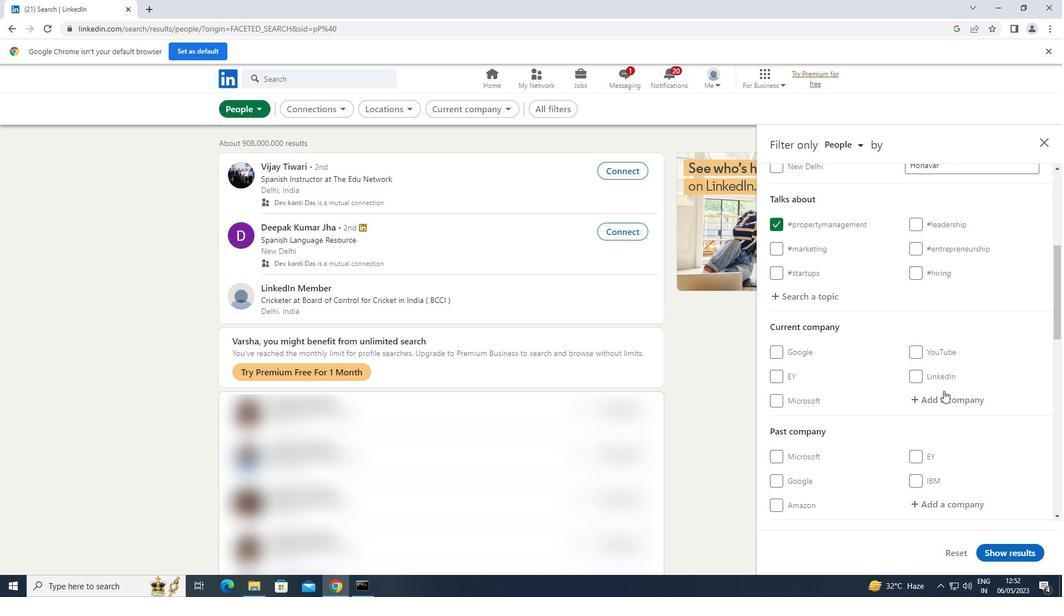 
Action: Key pressed <Key.shift>GODREJ<Key.space><Key.shift>PROPERTIES
Screenshot: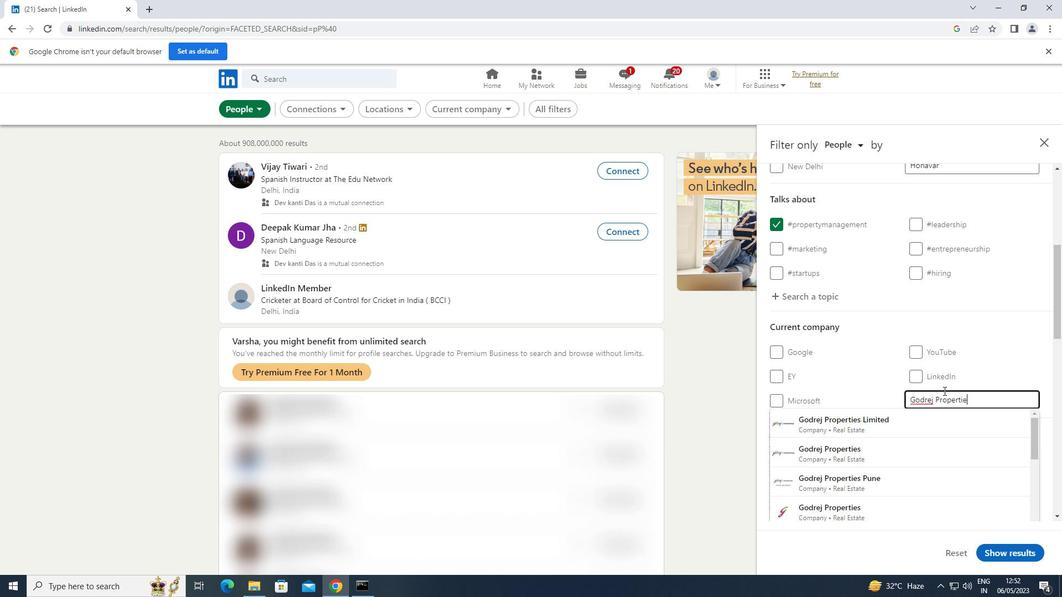 
Action: Mouse moved to (885, 417)
Screenshot: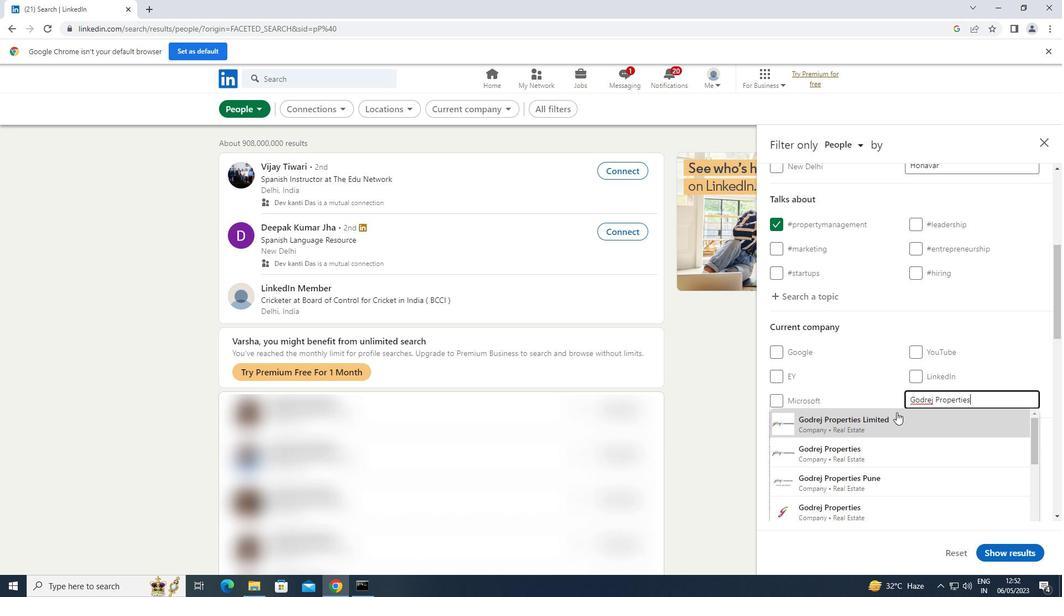 
Action: Mouse pressed left at (885, 417)
Screenshot: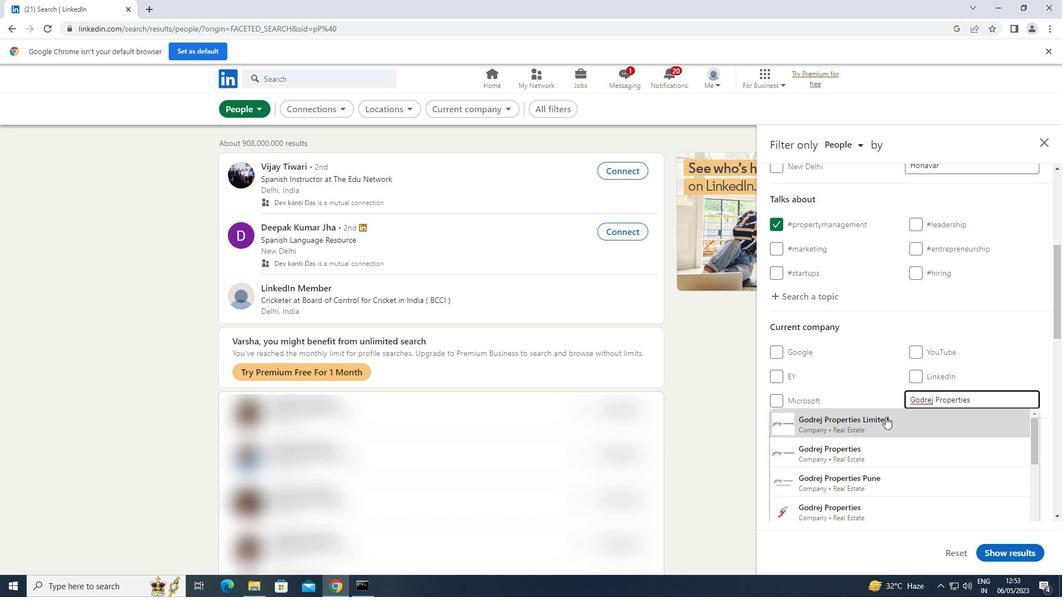 
Action: Mouse scrolled (885, 416) with delta (0, 0)
Screenshot: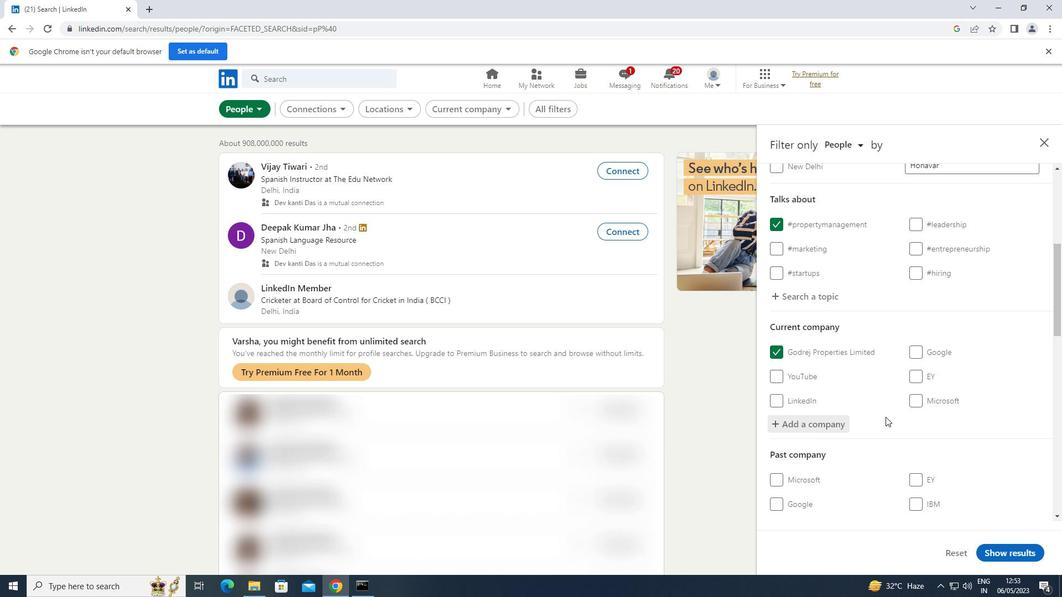 
Action: Mouse scrolled (885, 416) with delta (0, 0)
Screenshot: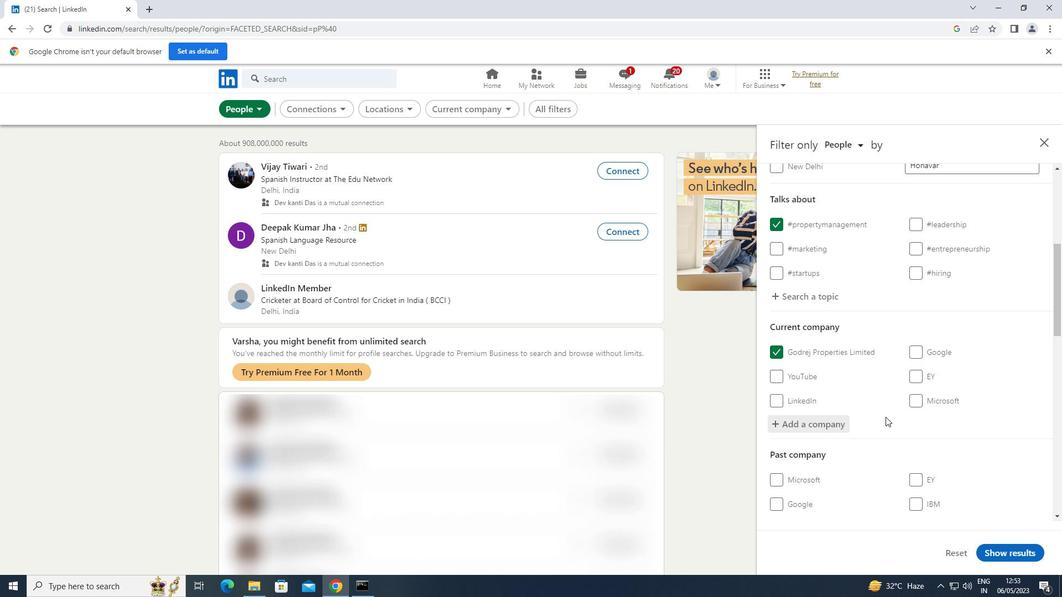 
Action: Mouse scrolled (885, 416) with delta (0, 0)
Screenshot: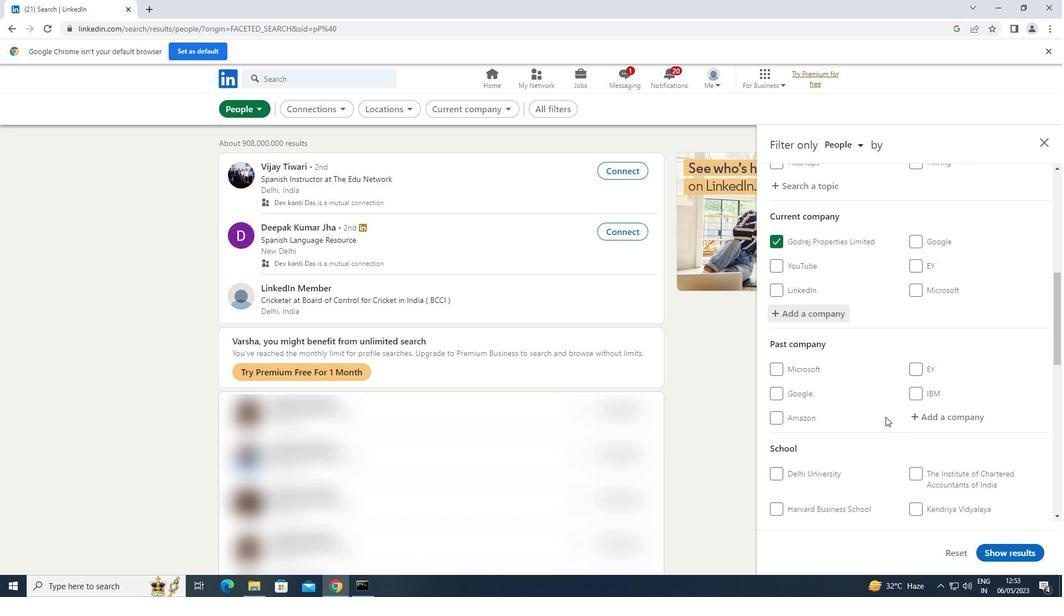 
Action: Mouse moved to (905, 412)
Screenshot: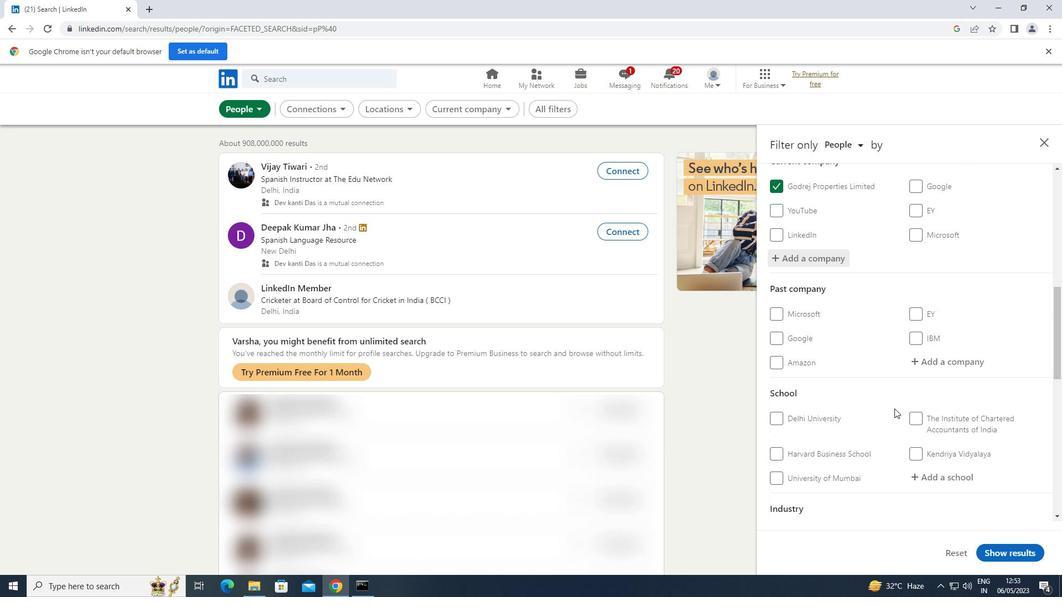 
Action: Mouse scrolled (905, 411) with delta (0, 0)
Screenshot: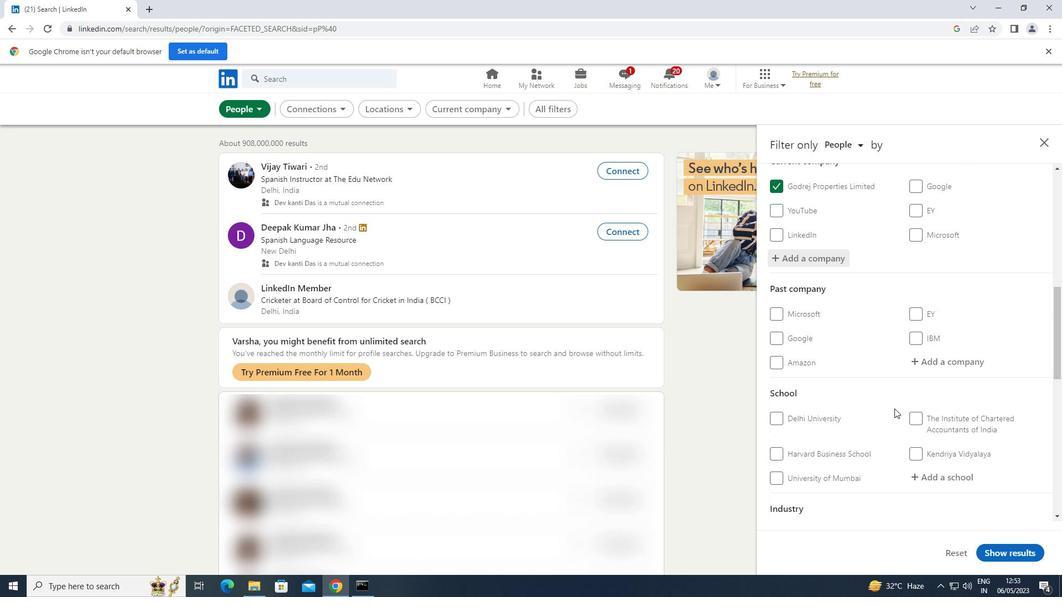 
Action: Mouse moved to (907, 412)
Screenshot: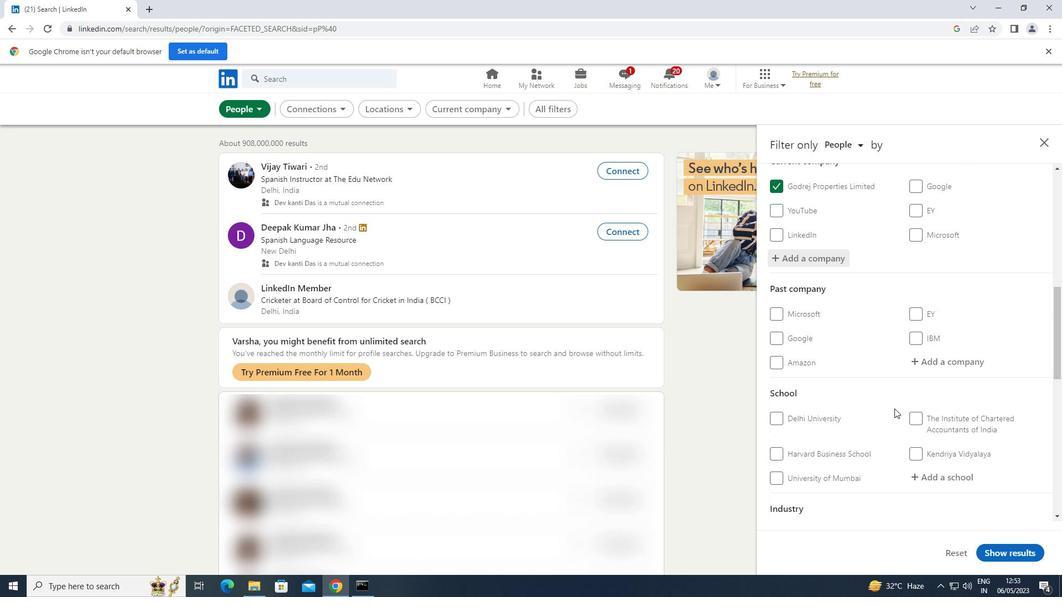 
Action: Mouse scrolled (907, 412) with delta (0, 0)
Screenshot: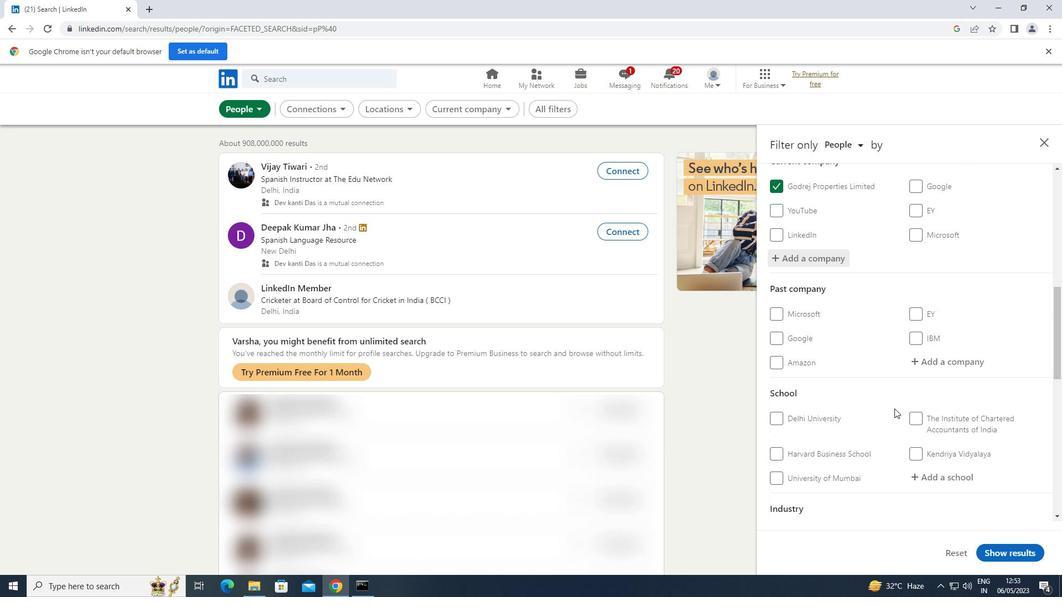 
Action: Mouse moved to (953, 365)
Screenshot: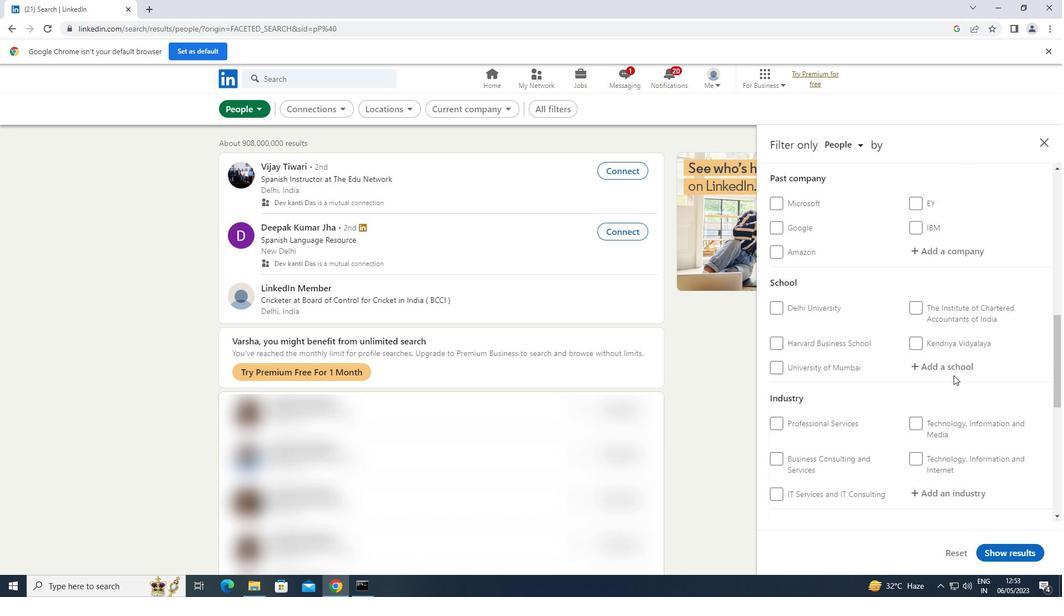 
Action: Mouse pressed left at (953, 365)
Screenshot: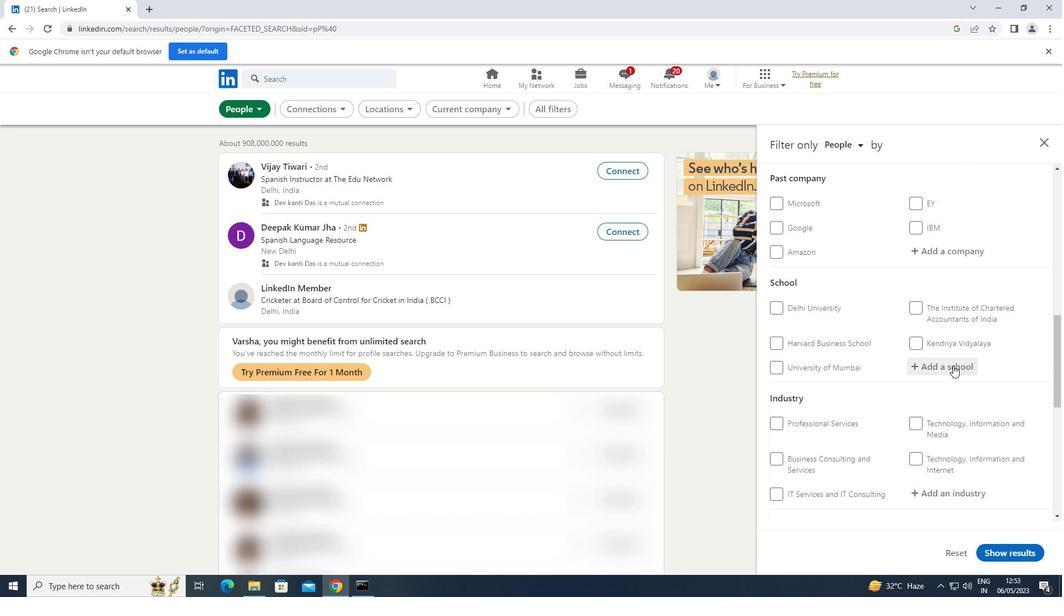 
Action: Key pressed <Key.shift>
Screenshot: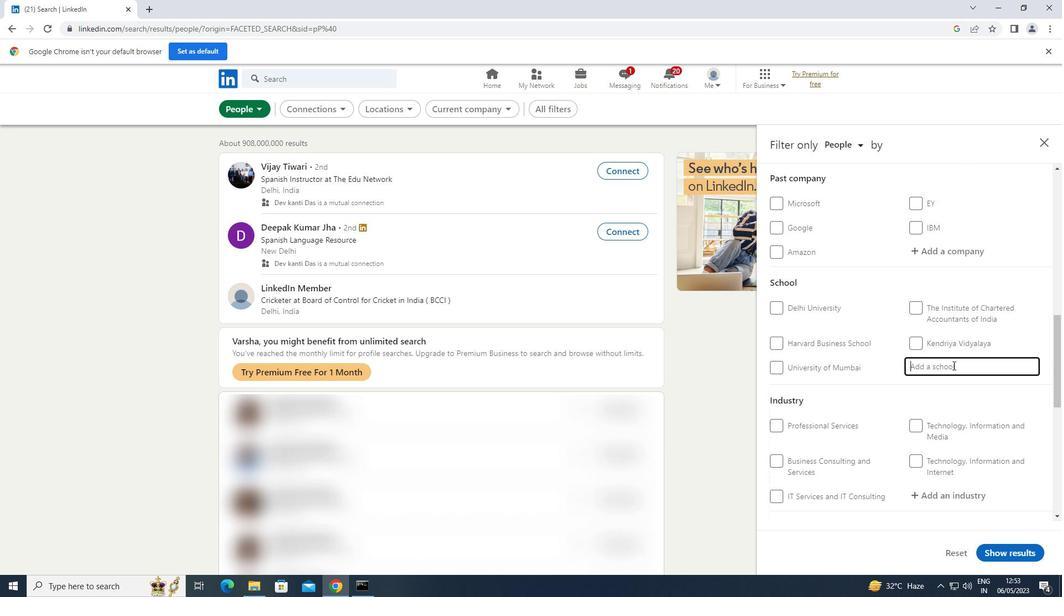 
Action: Mouse moved to (952, 365)
Screenshot: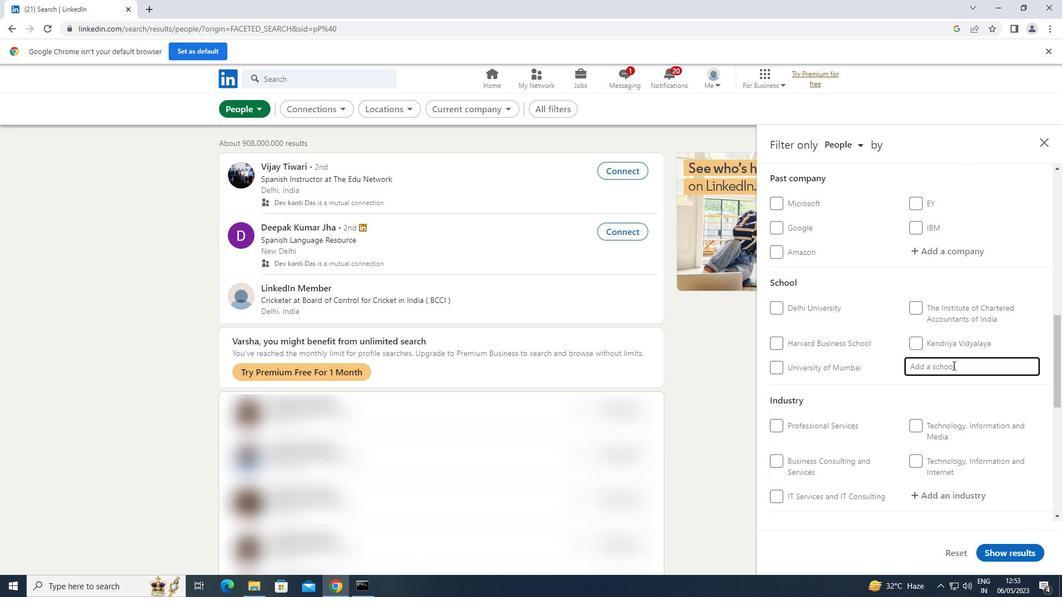 
Action: Key pressed LACHOO<Key.space><Key.shift>MEMO
Screenshot: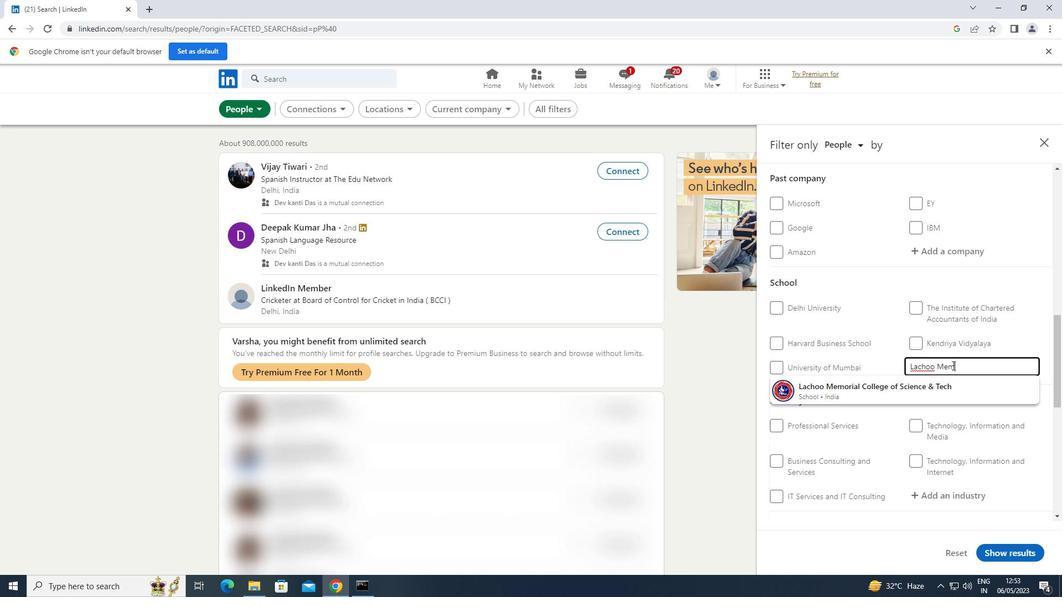 
Action: Mouse moved to (892, 386)
Screenshot: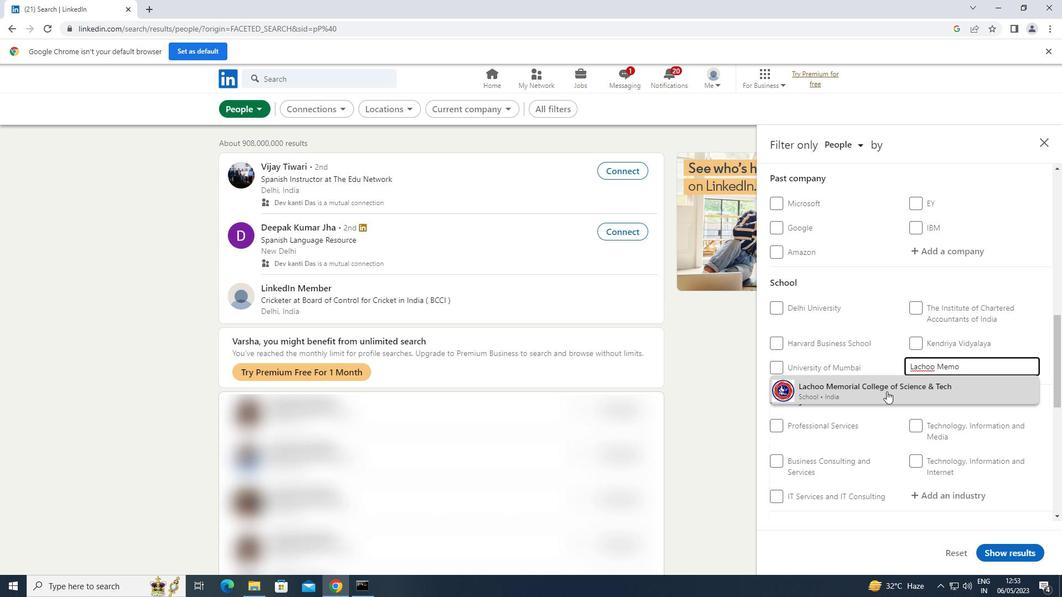 
Action: Mouse pressed left at (892, 386)
Screenshot: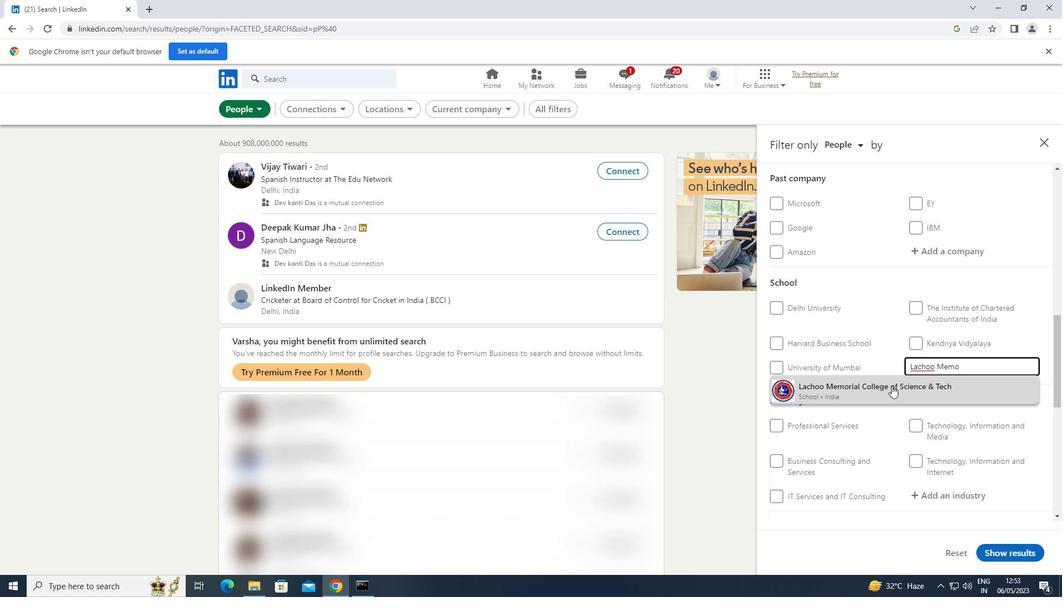 
Action: Mouse moved to (894, 382)
Screenshot: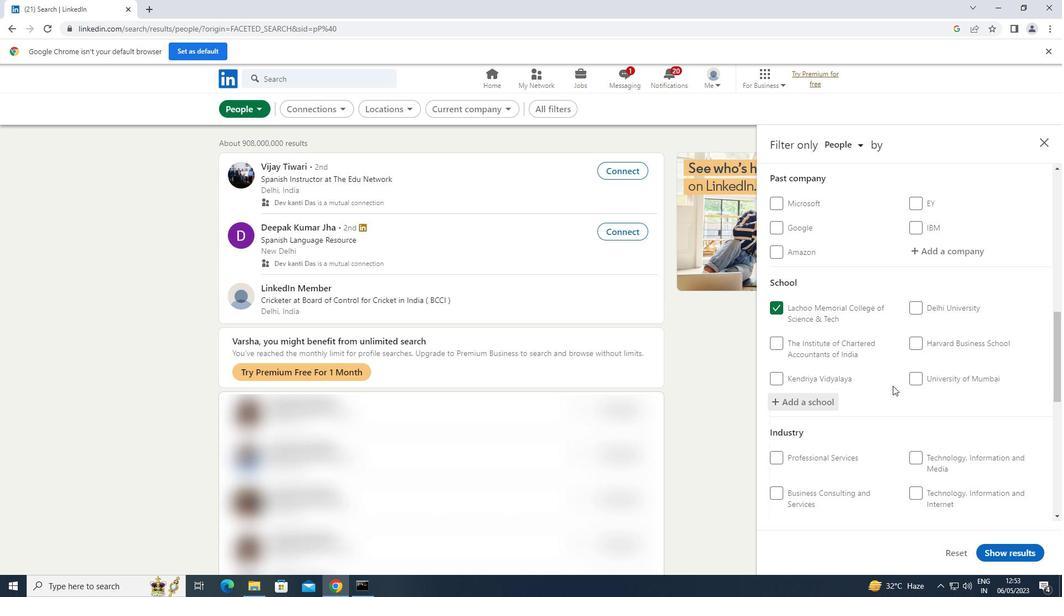 
Action: Mouse scrolled (894, 382) with delta (0, 0)
Screenshot: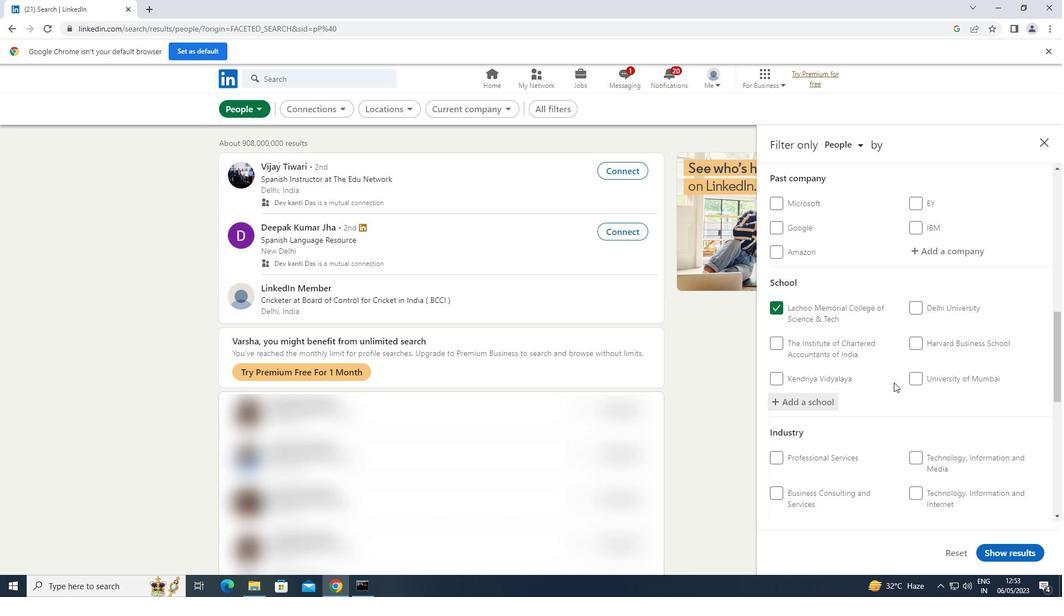 
Action: Mouse scrolled (894, 382) with delta (0, 0)
Screenshot: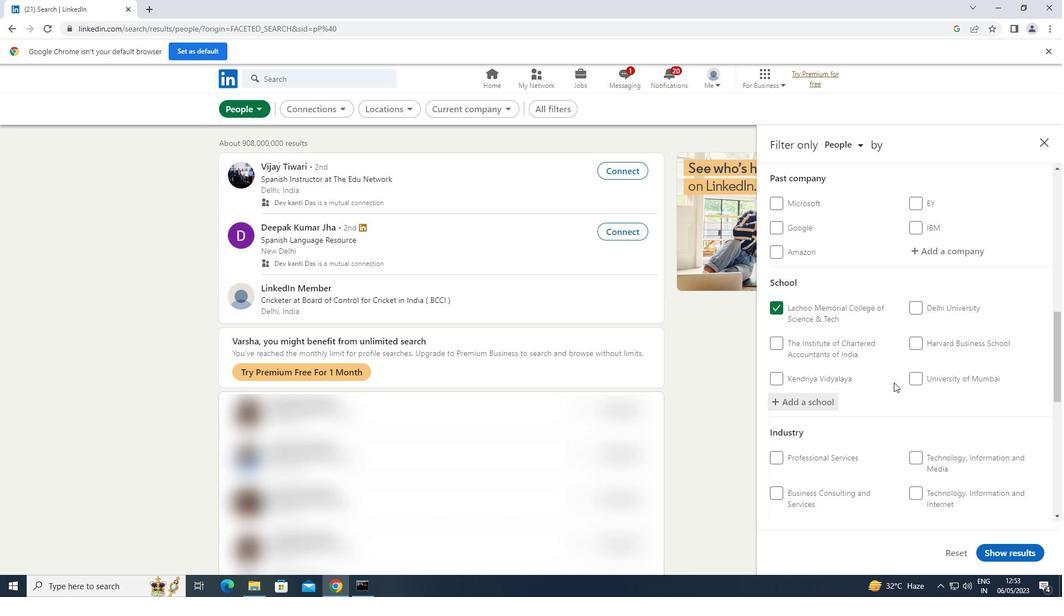 
Action: Mouse scrolled (894, 382) with delta (0, 0)
Screenshot: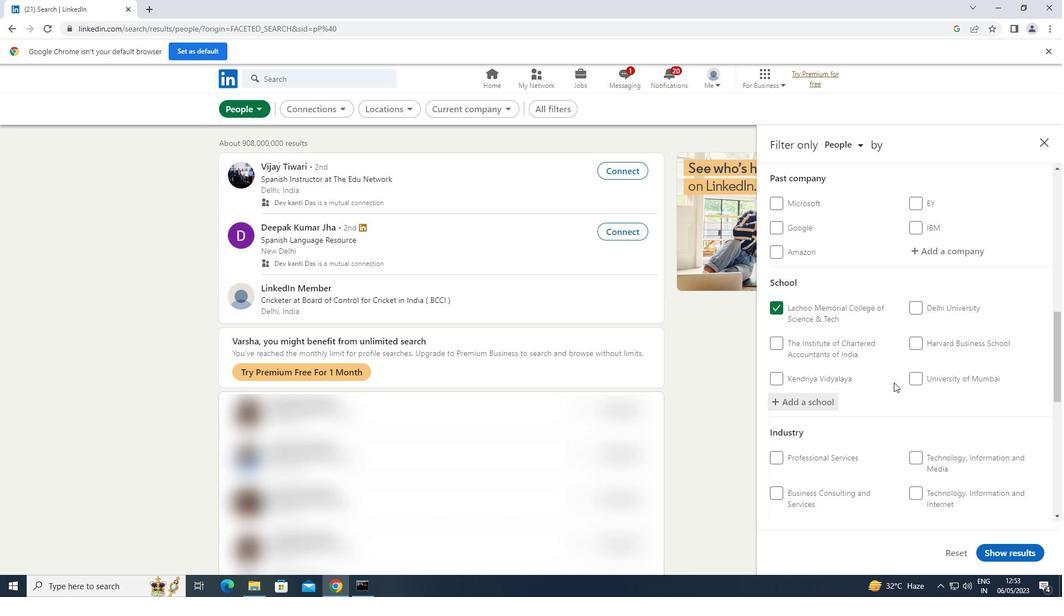 
Action: Mouse moved to (925, 357)
Screenshot: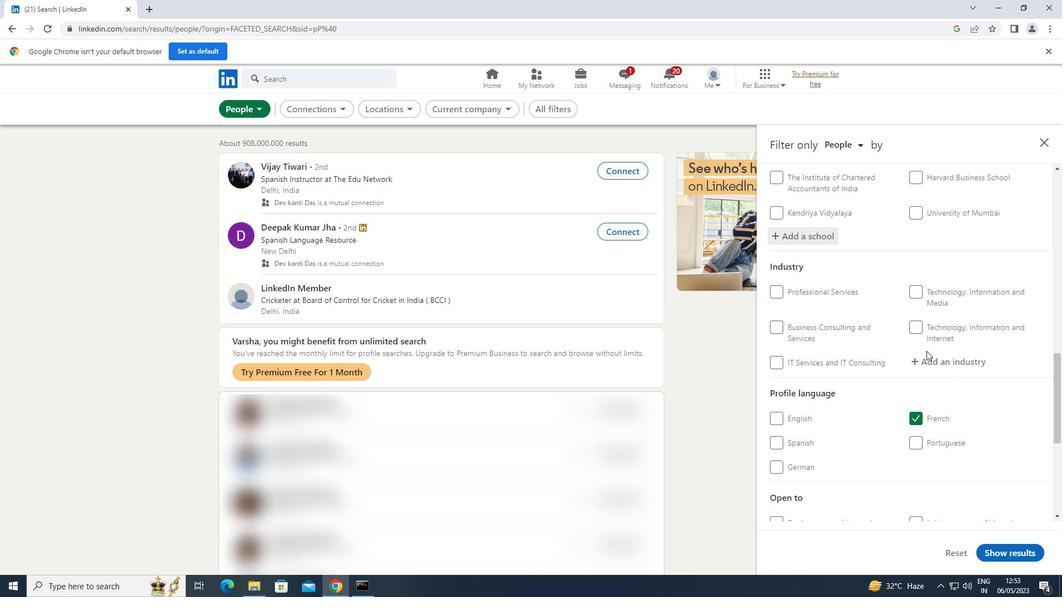 
Action: Mouse pressed left at (925, 357)
Screenshot: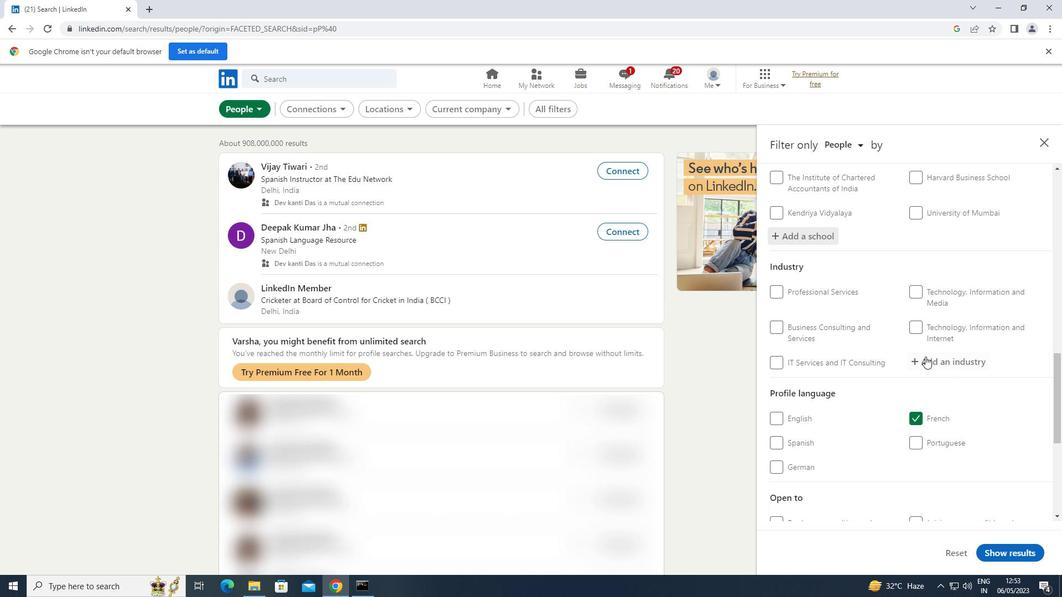 
Action: Key pressed <Key.shift>WHOLESALE<Key.space><Key.shift>LUXURY
Screenshot: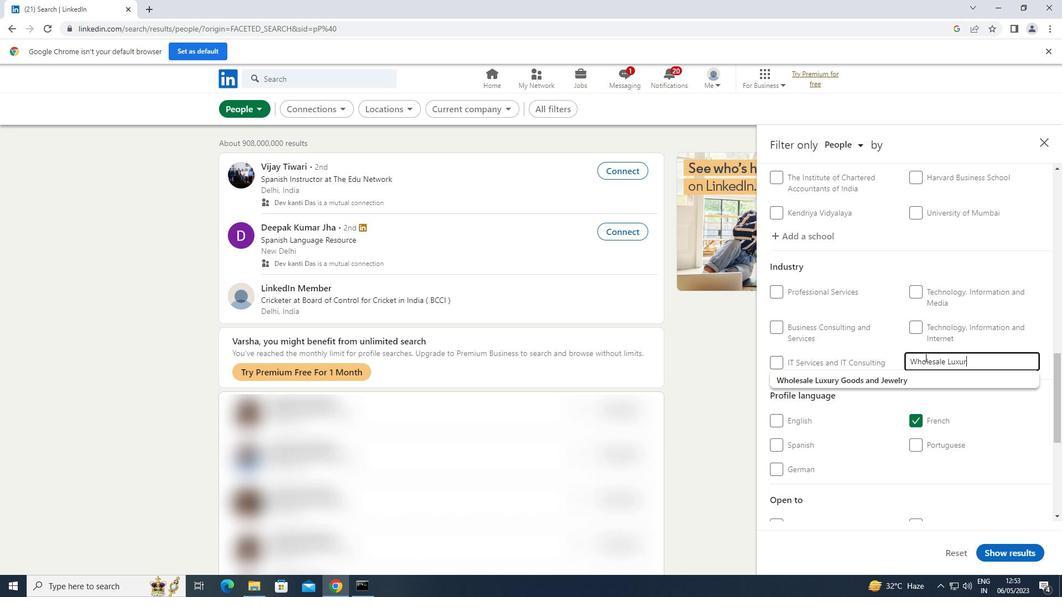 
Action: Mouse moved to (856, 375)
Screenshot: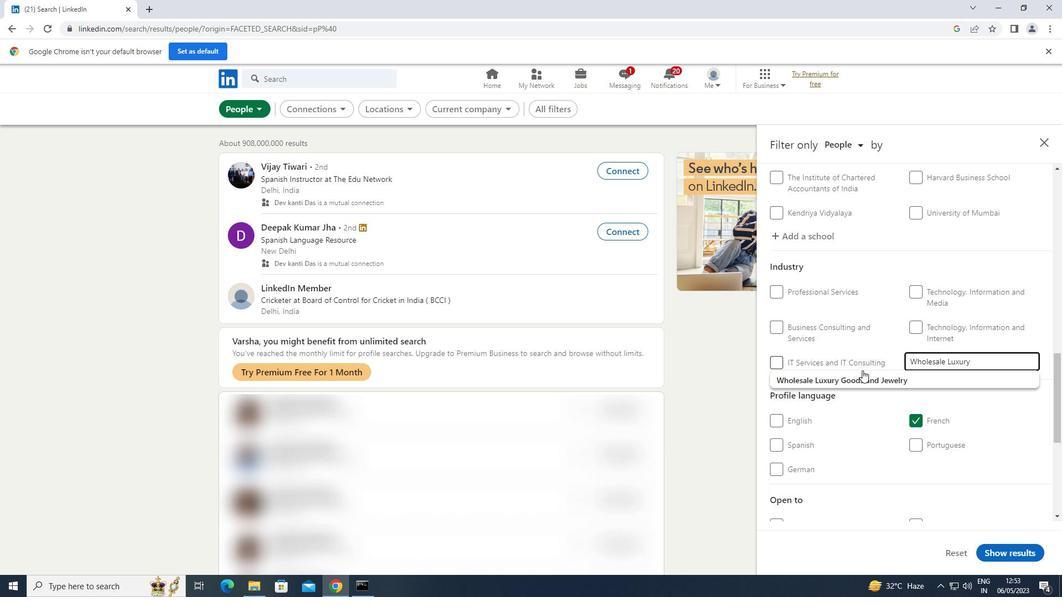 
Action: Mouse pressed left at (856, 375)
Screenshot: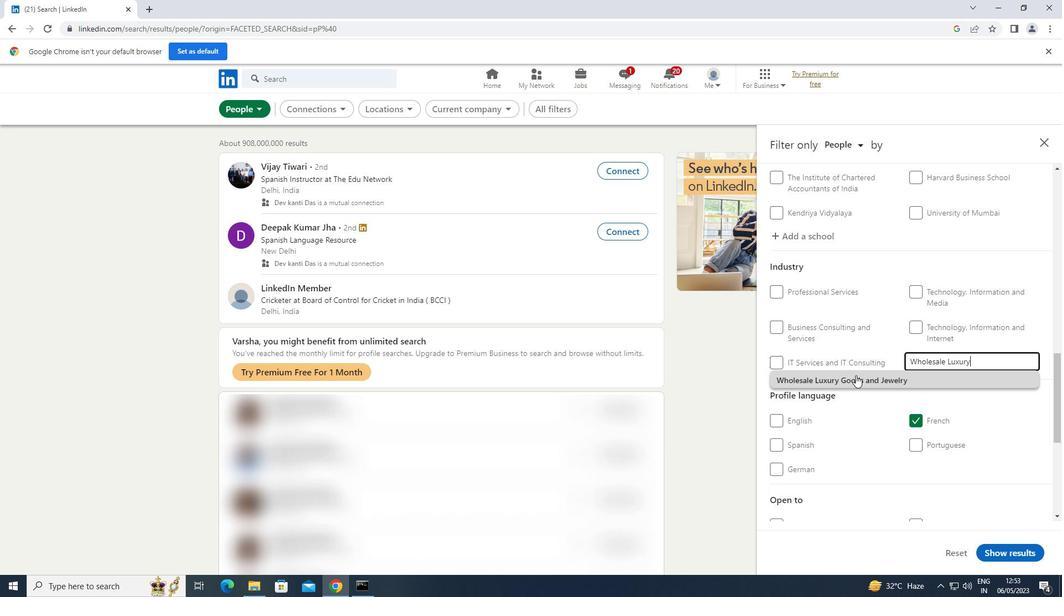 
Action: Mouse scrolled (856, 375) with delta (0, 0)
Screenshot: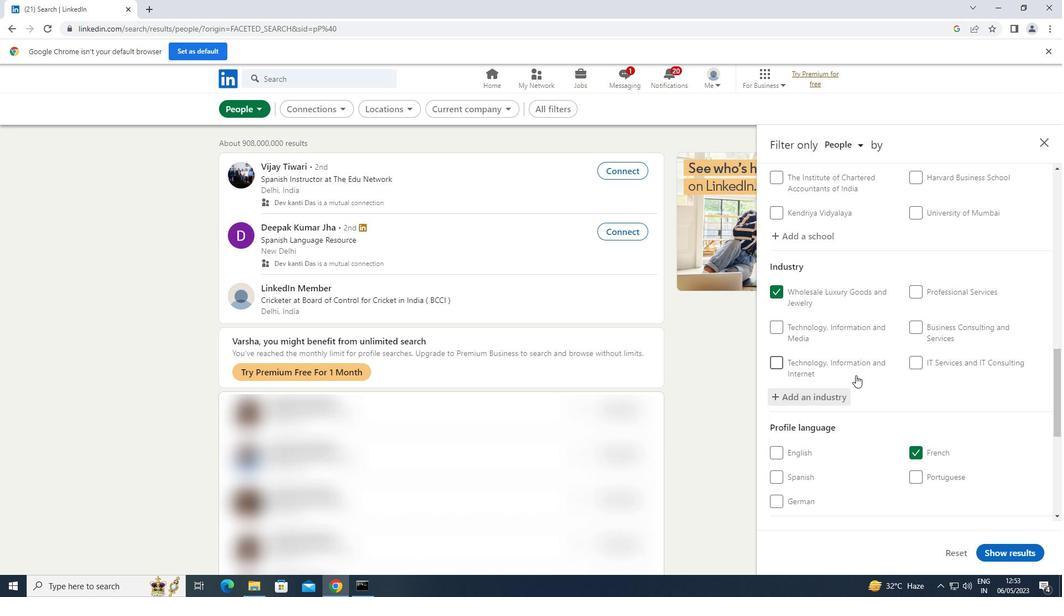 
Action: Mouse scrolled (856, 375) with delta (0, 0)
Screenshot: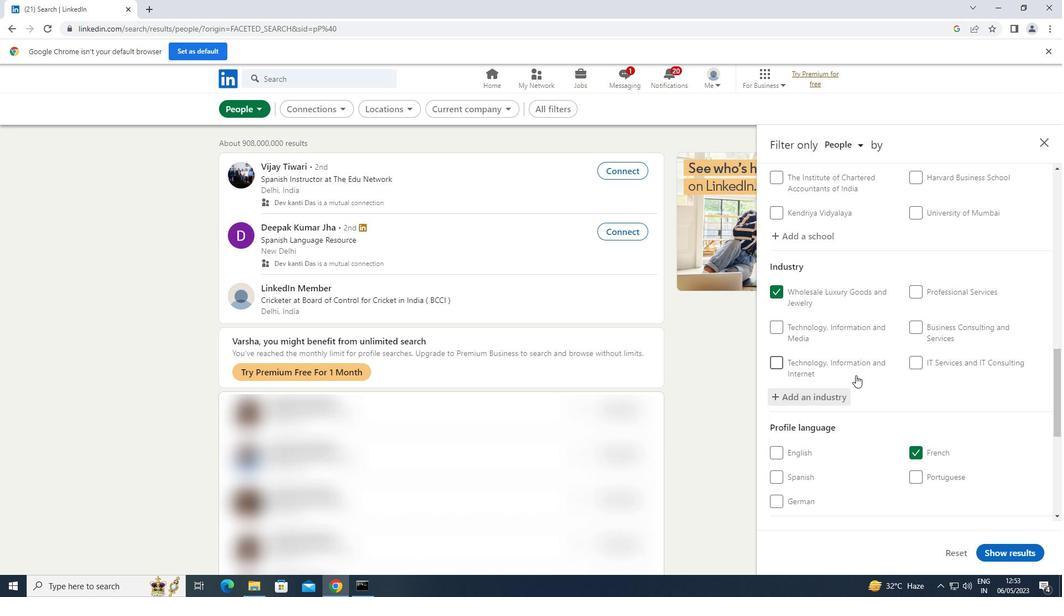 
Action: Mouse scrolled (856, 375) with delta (0, 0)
Screenshot: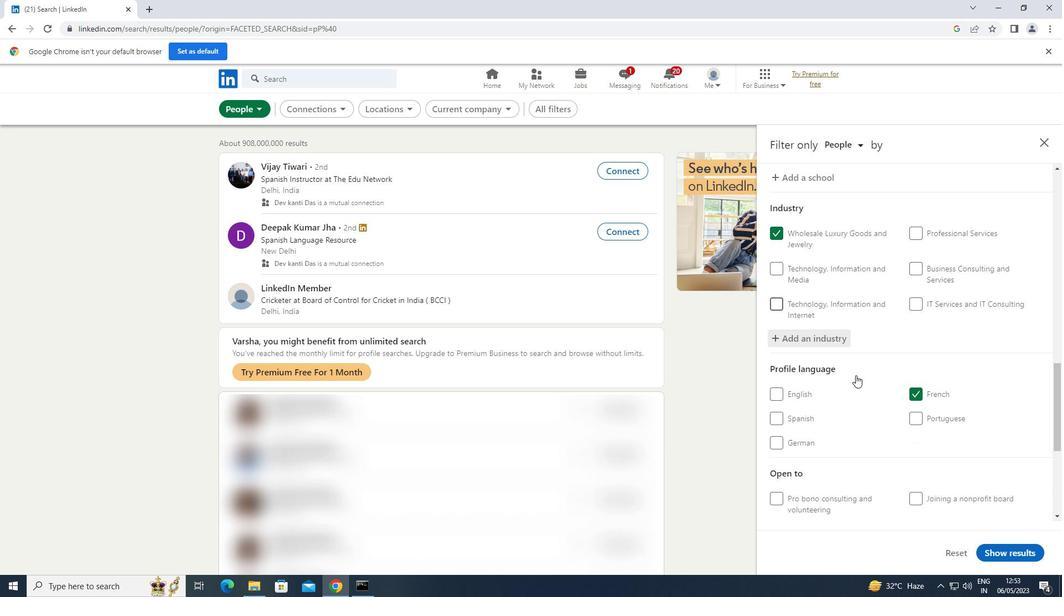 
Action: Mouse scrolled (856, 375) with delta (0, 0)
Screenshot: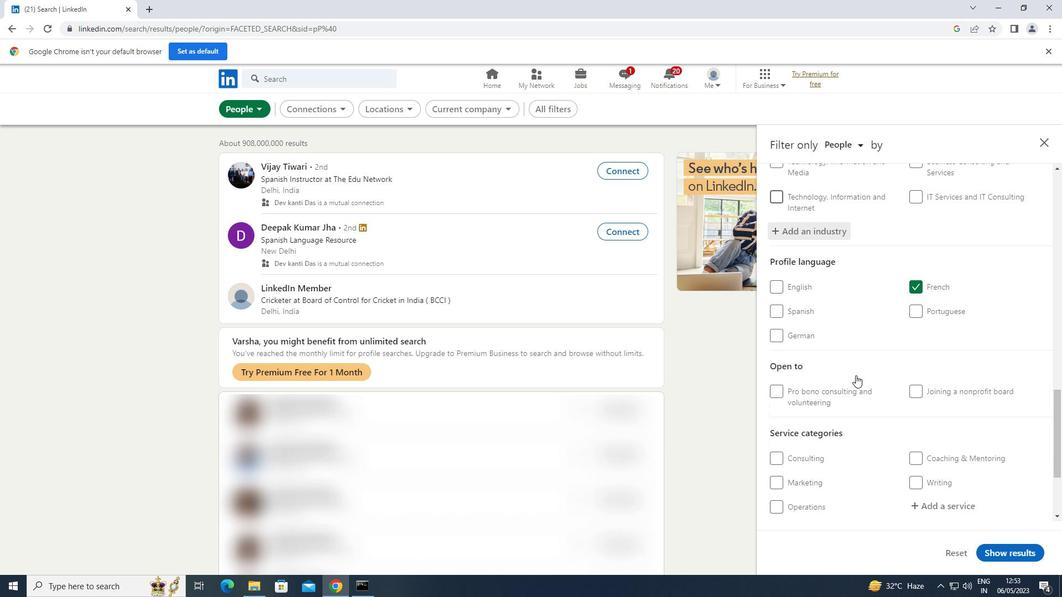 
Action: Mouse scrolled (856, 375) with delta (0, 0)
Screenshot: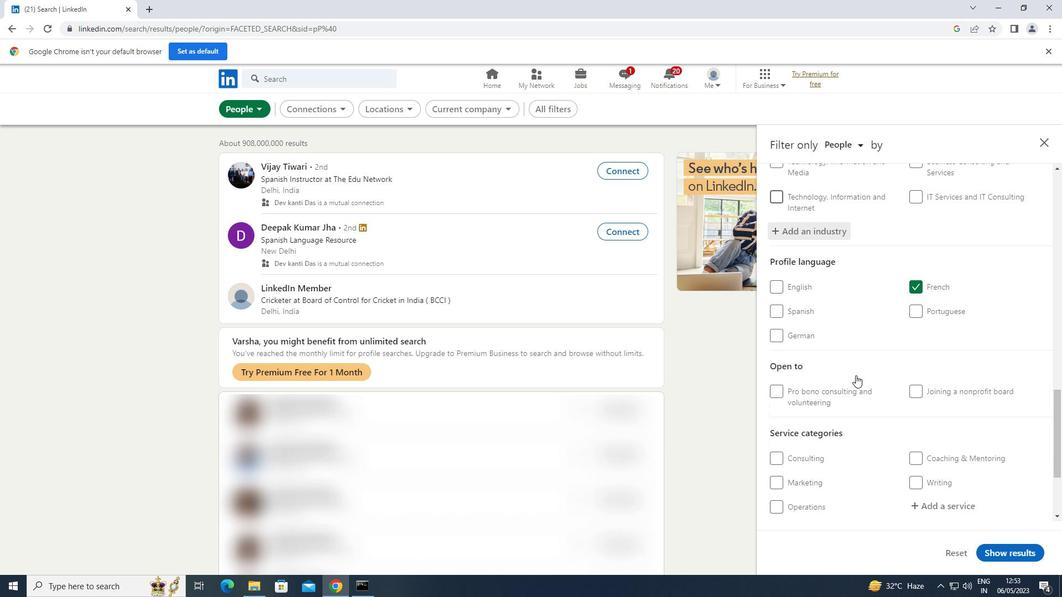 
Action: Mouse moved to (959, 397)
Screenshot: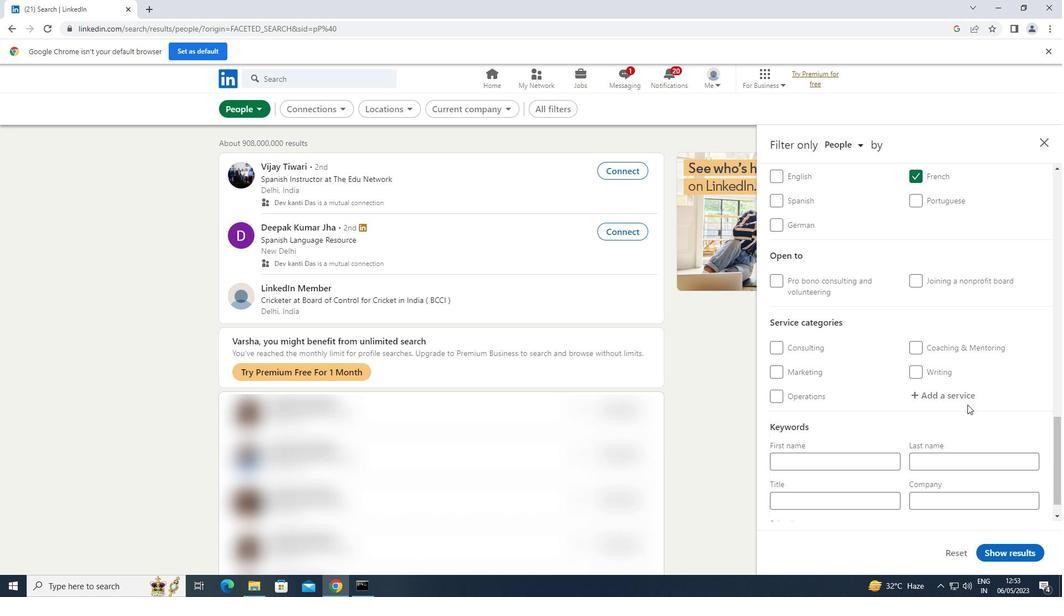 
Action: Mouse pressed left at (959, 397)
Screenshot: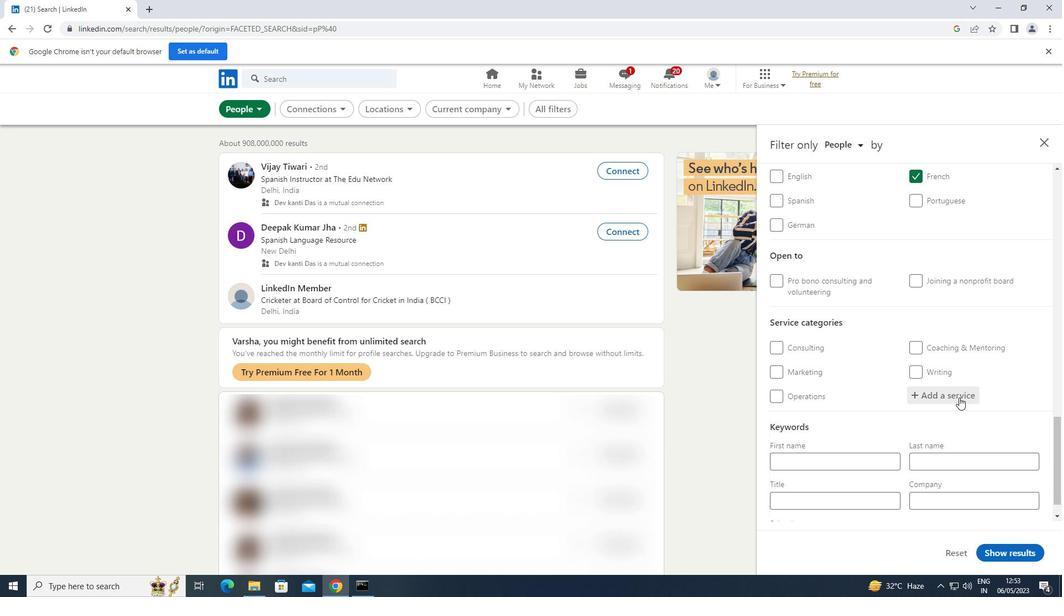 
Action: Mouse moved to (959, 397)
Screenshot: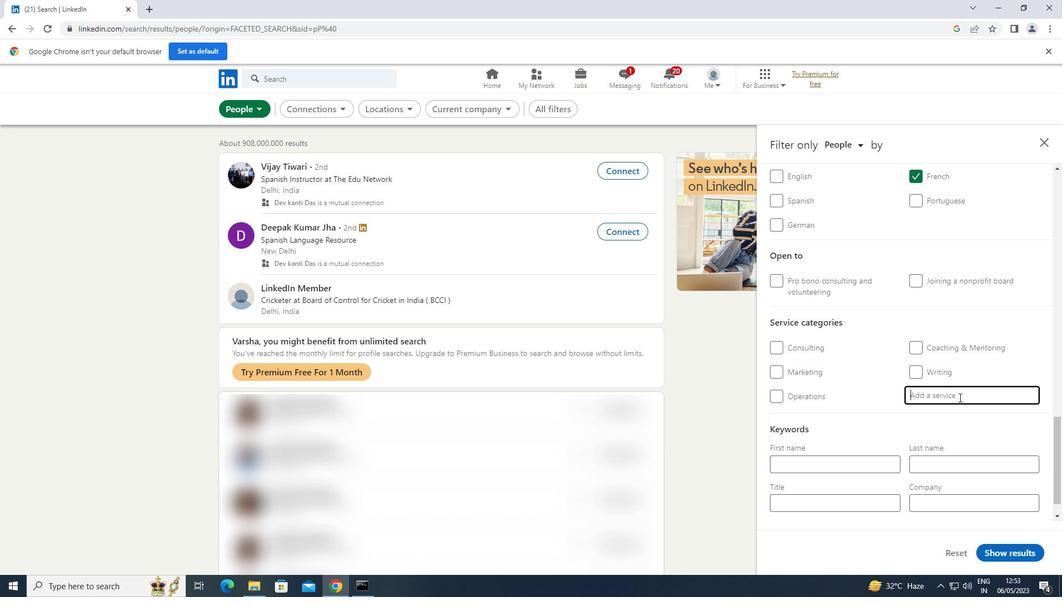 
Action: Key pressed <Key.shift>LIFE
Screenshot: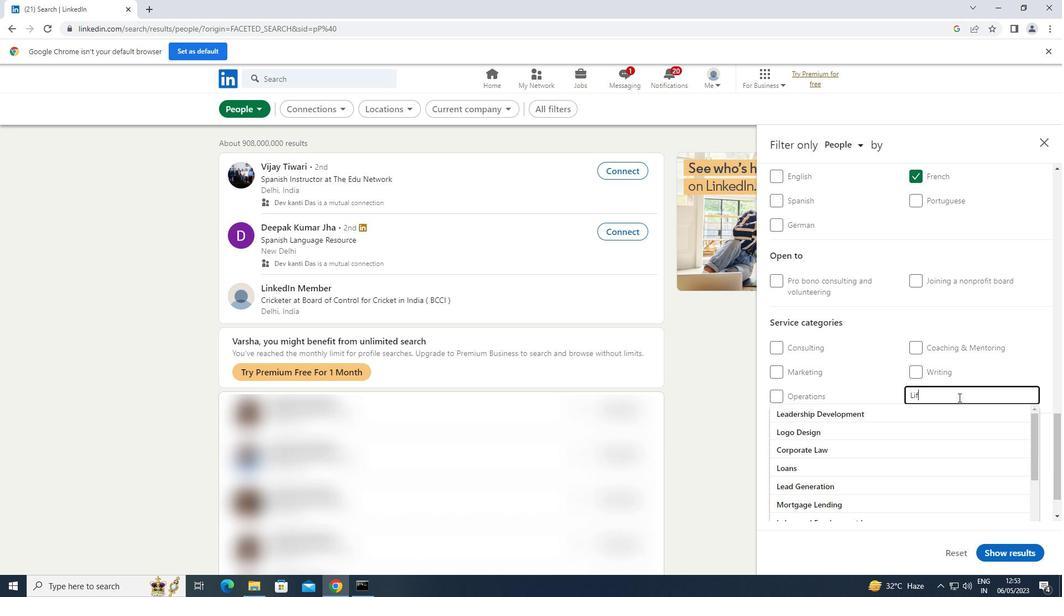 
Action: Mouse moved to (868, 410)
Screenshot: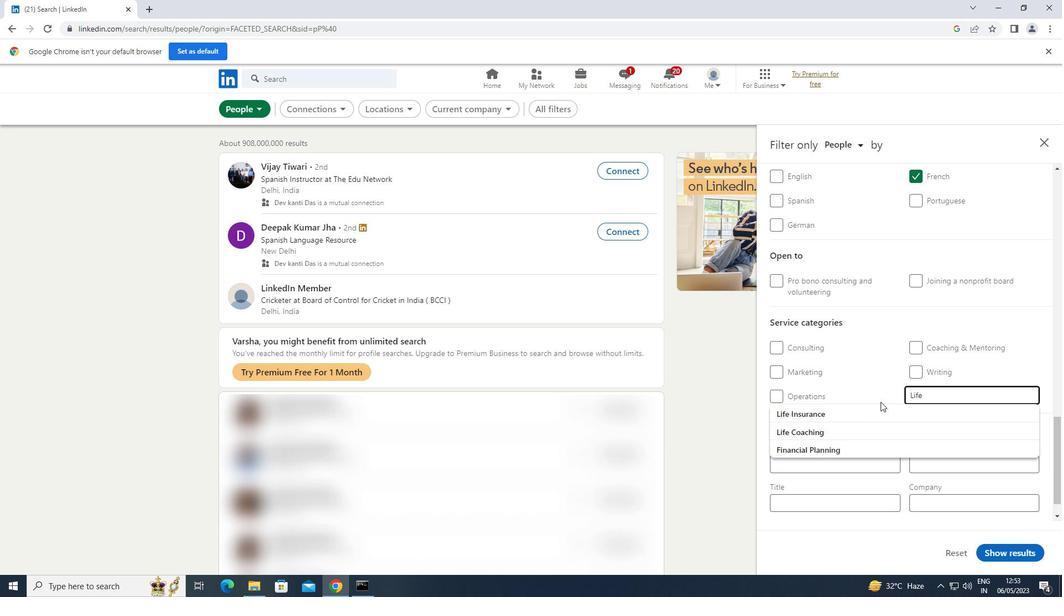 
Action: Mouse pressed left at (868, 410)
Screenshot: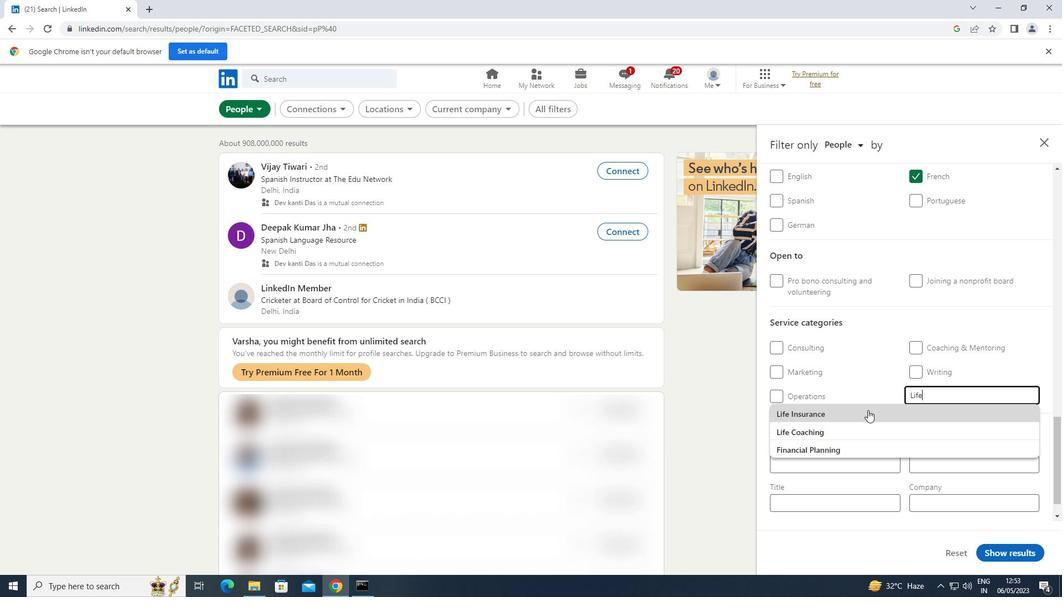 
Action: Mouse moved to (868, 410)
Screenshot: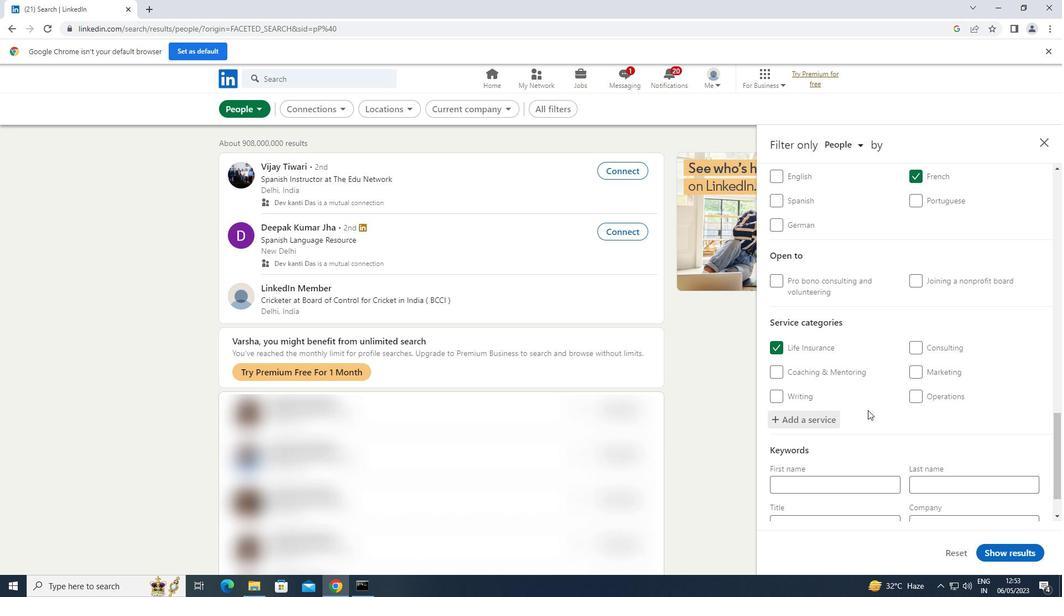 
Action: Mouse scrolled (868, 410) with delta (0, 0)
Screenshot: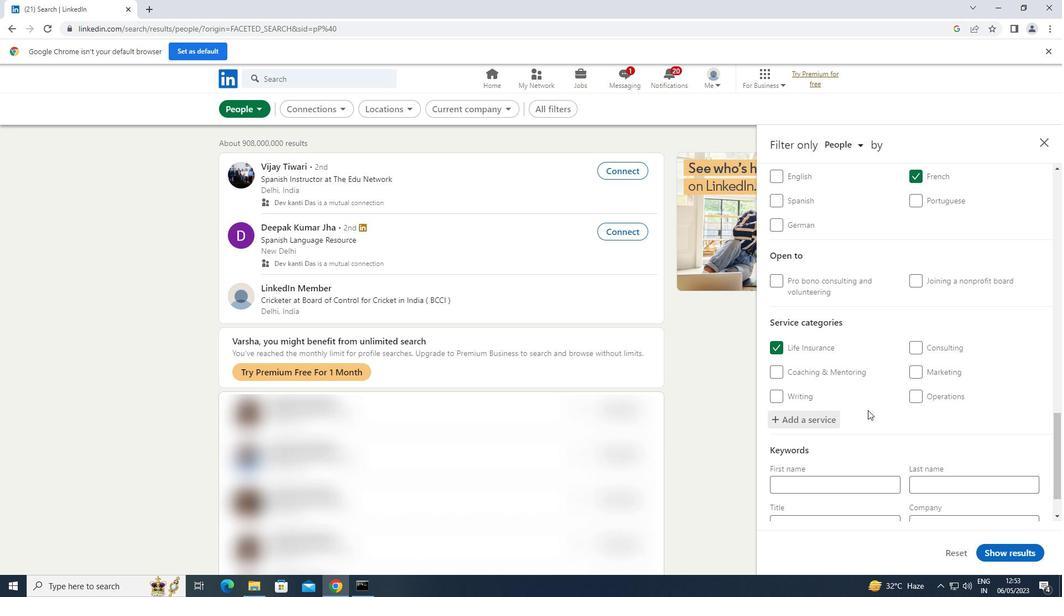 
Action: Mouse scrolled (868, 410) with delta (0, 0)
Screenshot: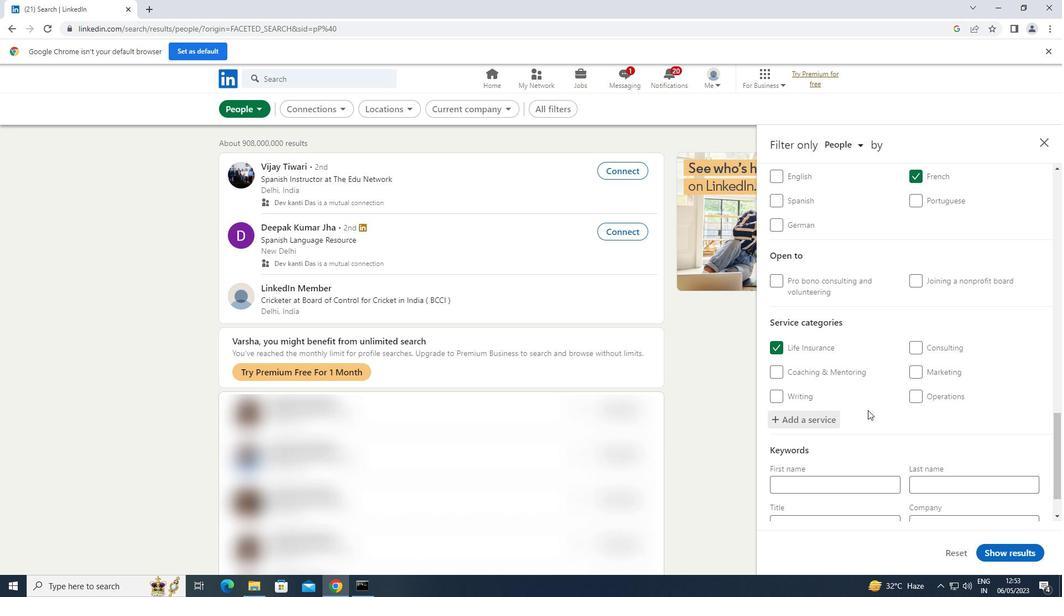 
Action: Mouse scrolled (868, 410) with delta (0, 0)
Screenshot: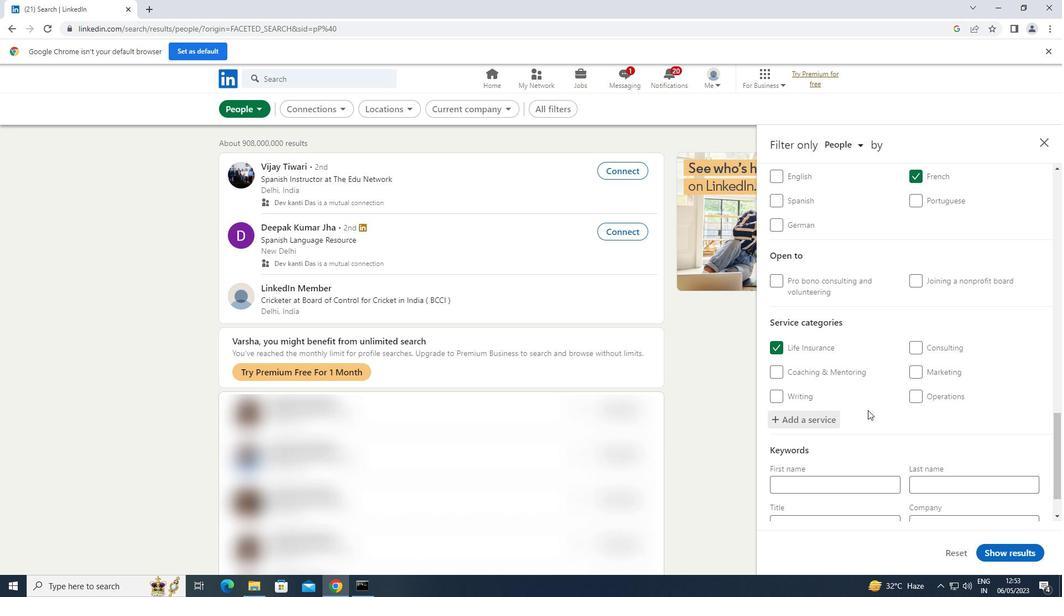 
Action: Mouse scrolled (868, 410) with delta (0, 0)
Screenshot: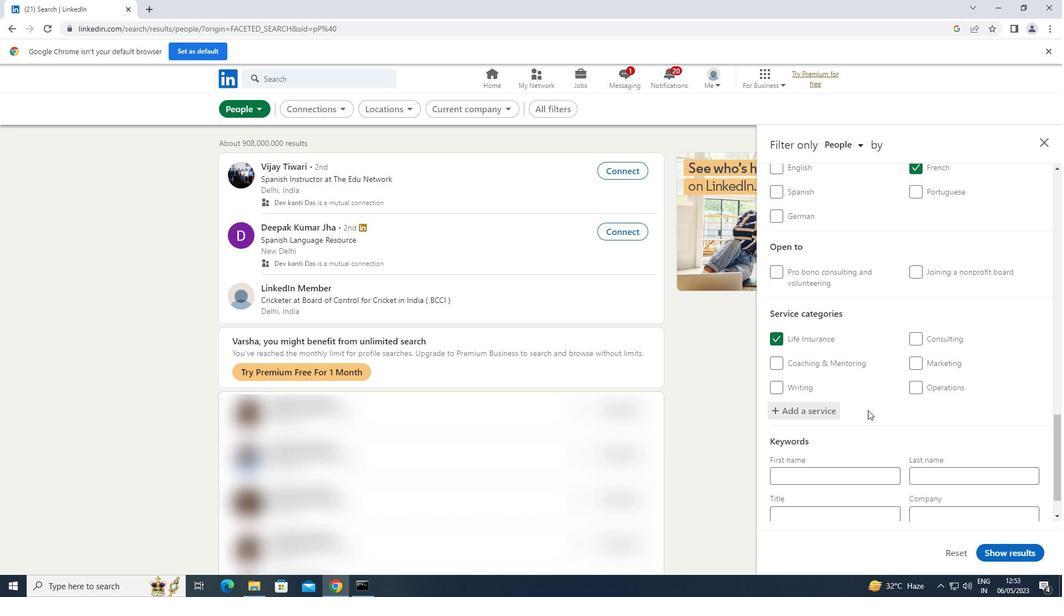 
Action: Mouse scrolled (868, 410) with delta (0, 0)
Screenshot: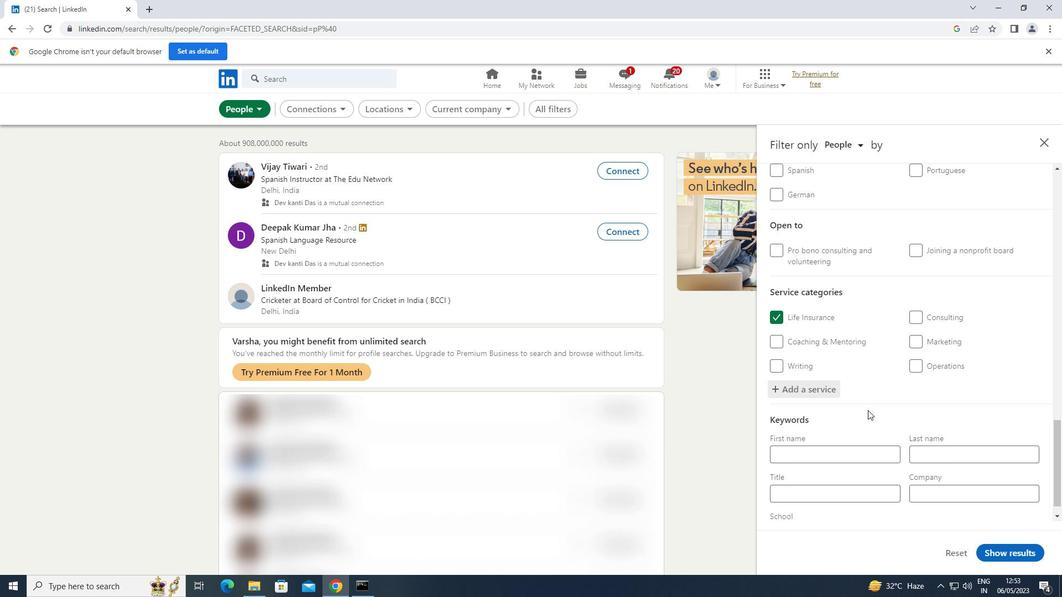 
Action: Mouse moved to (837, 472)
Screenshot: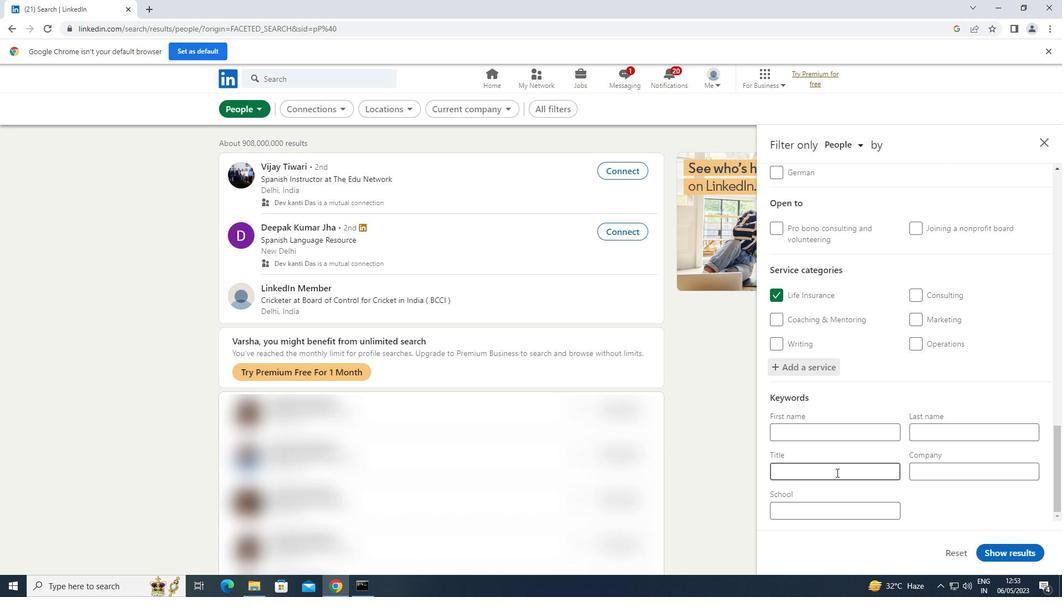 
Action: Mouse pressed left at (837, 472)
Screenshot: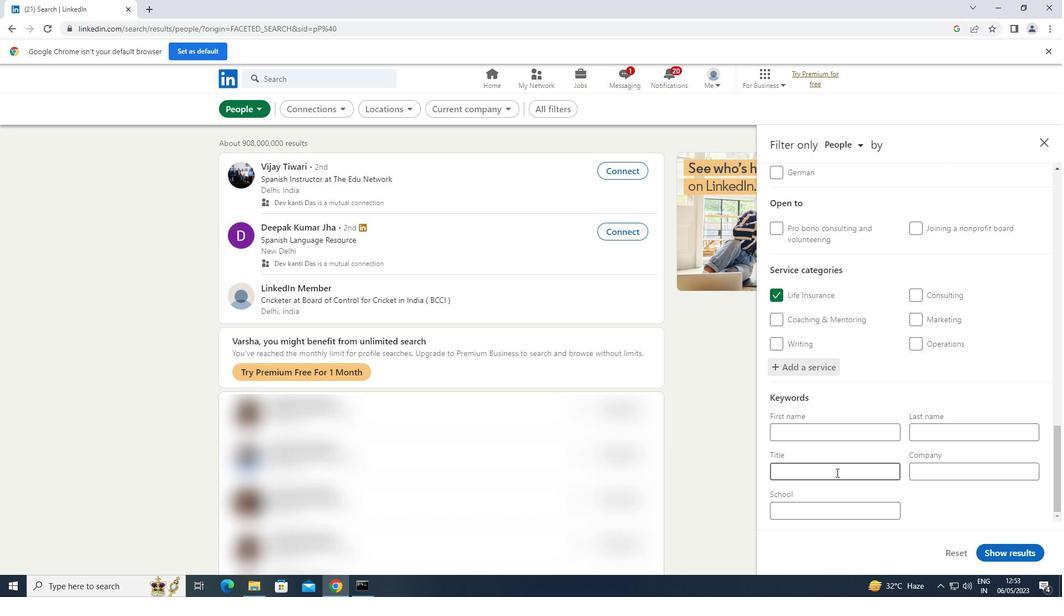 
Action: Key pressed <Key.shift>DOG<Key.space><Key.shift>WALKER<Key.space>/<Key.space><Key.shift>PET<Key.space><Key.shift>SITTER
Screenshot: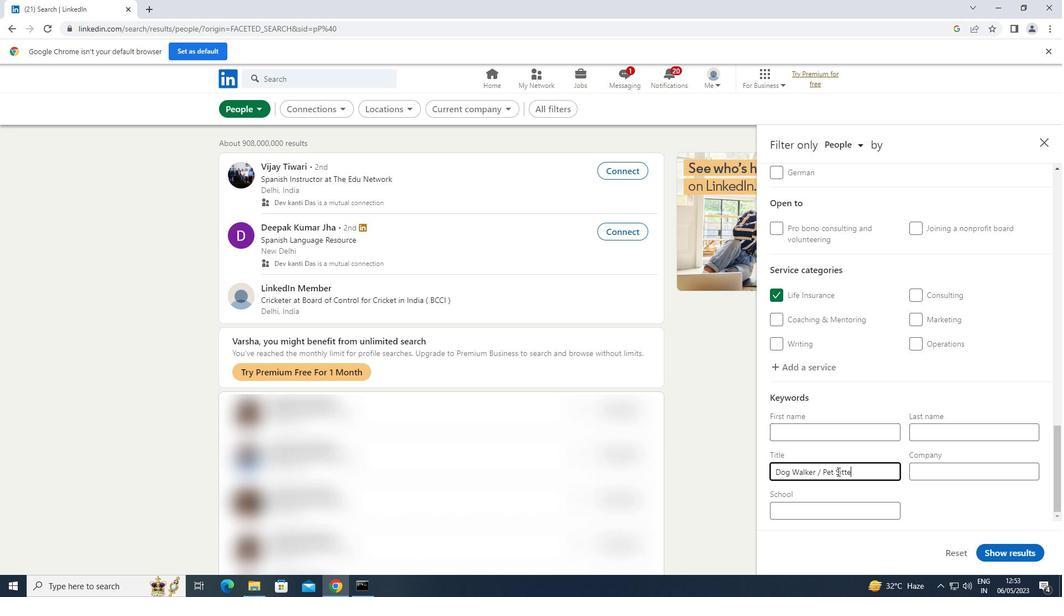 
Action: Mouse moved to (998, 553)
Screenshot: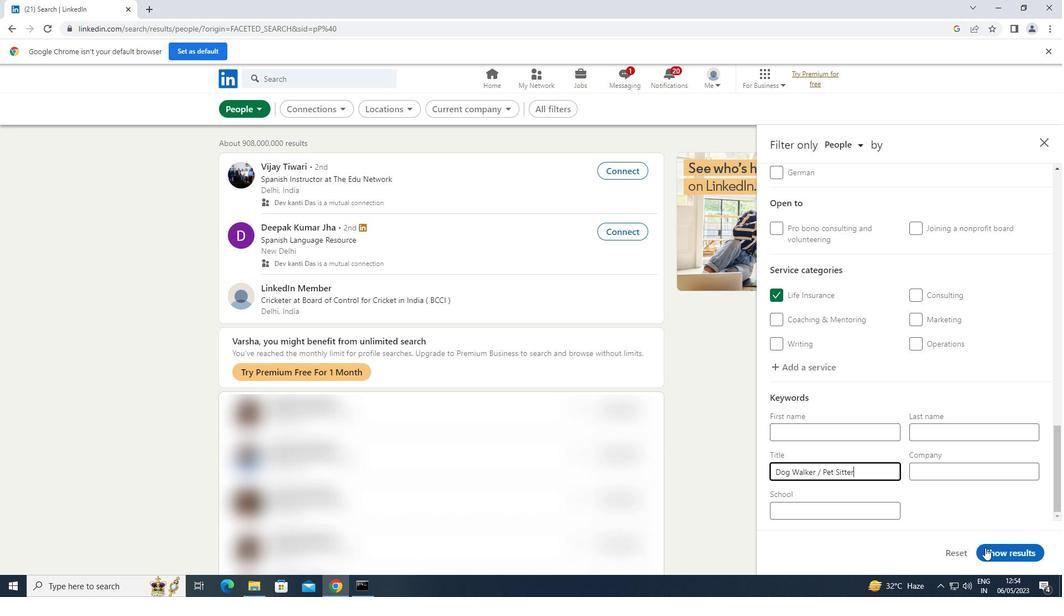 
Action: Mouse pressed left at (998, 553)
Screenshot: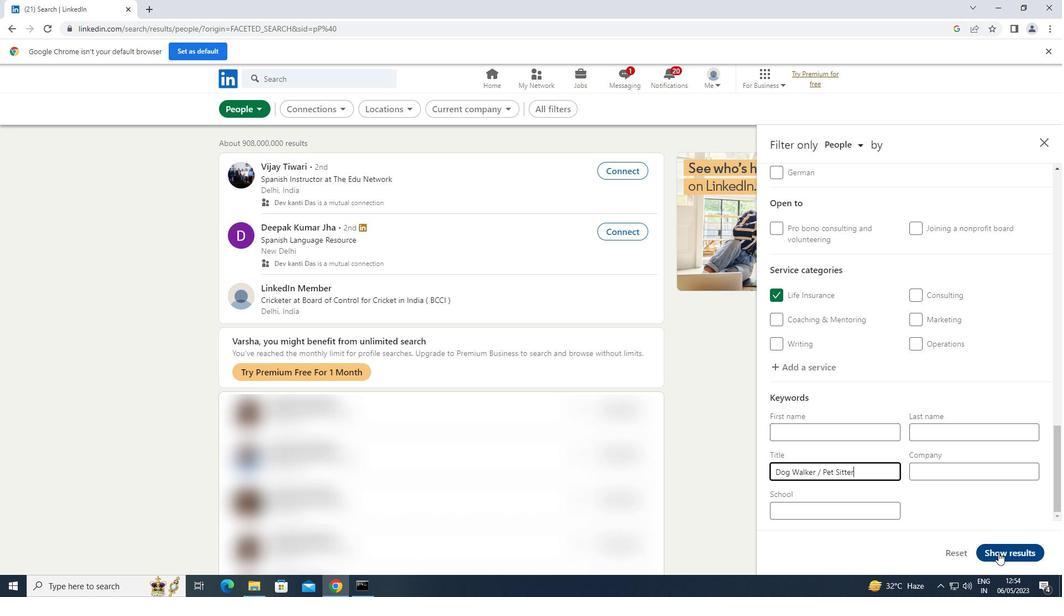 
